 Task: In the  document Eli.rtf ,change text color to 'Dark Red' Insert the mentioned shape on left side of the text 'Heart'. Change color of the shape to  BlueChange shape height to 0.9
Action: Mouse moved to (296, 352)
Screenshot: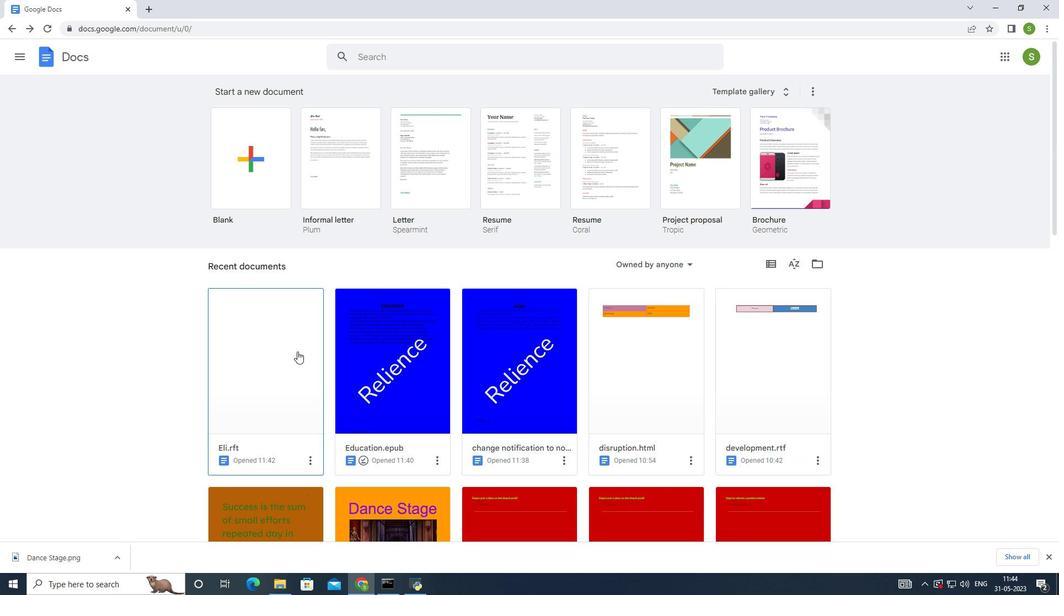 
Action: Mouse pressed left at (296, 352)
Screenshot: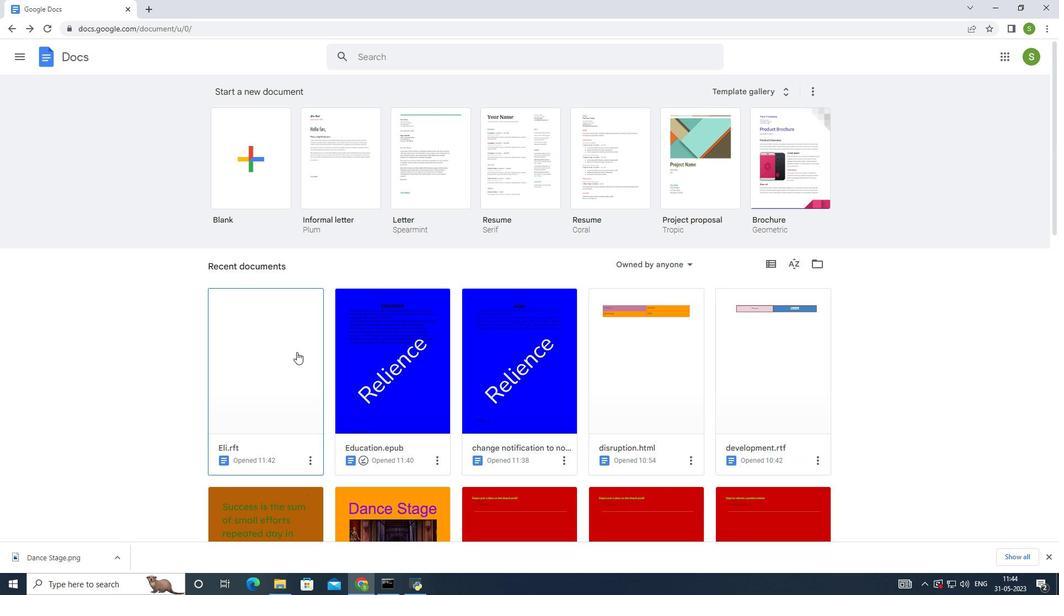 
Action: Mouse moved to (296, 183)
Screenshot: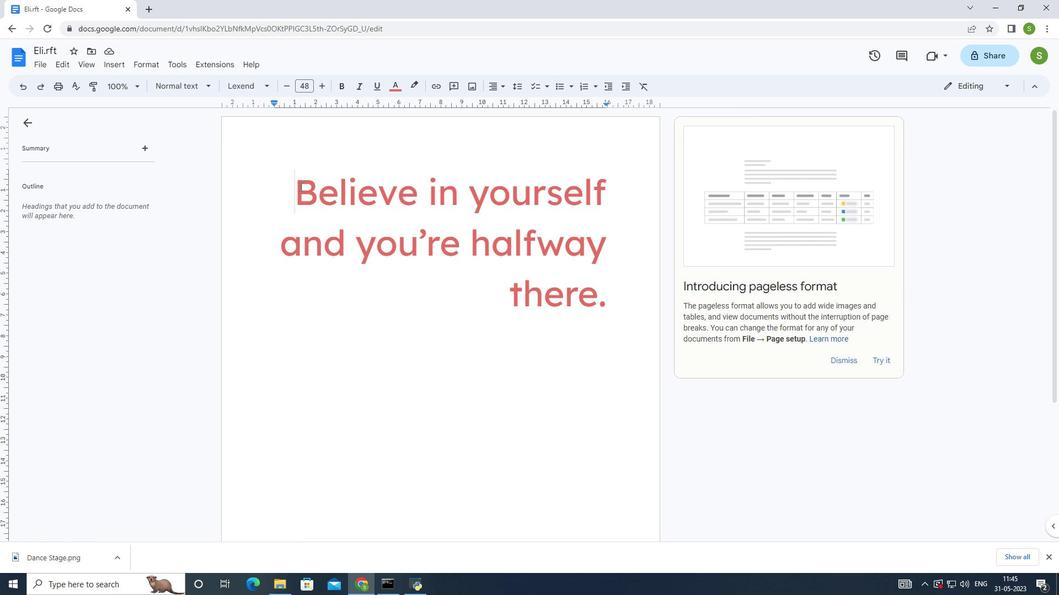 
Action: Mouse pressed left at (296, 183)
Screenshot: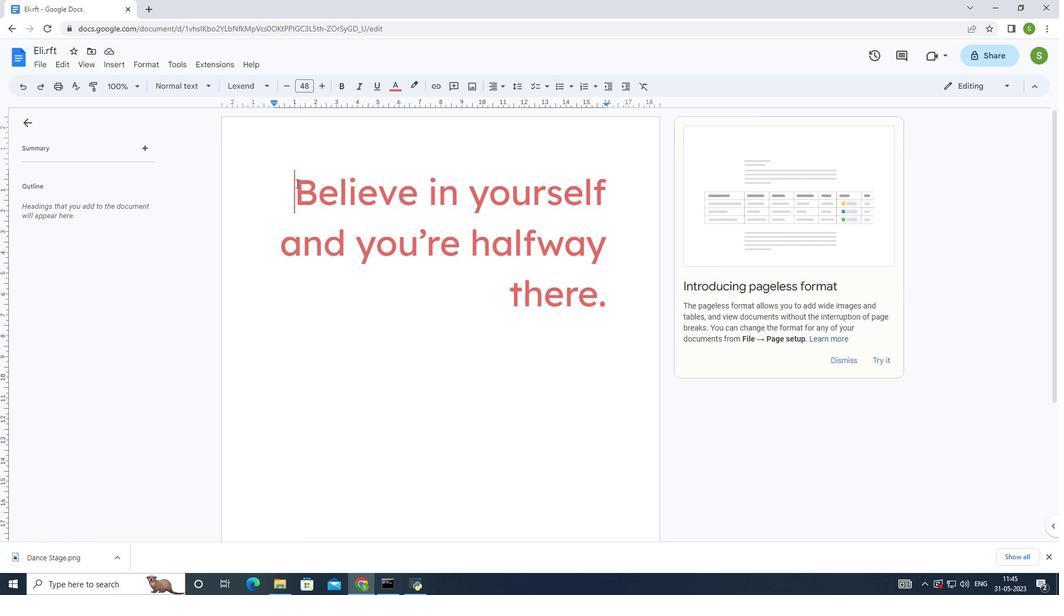 
Action: Mouse moved to (621, 326)
Screenshot: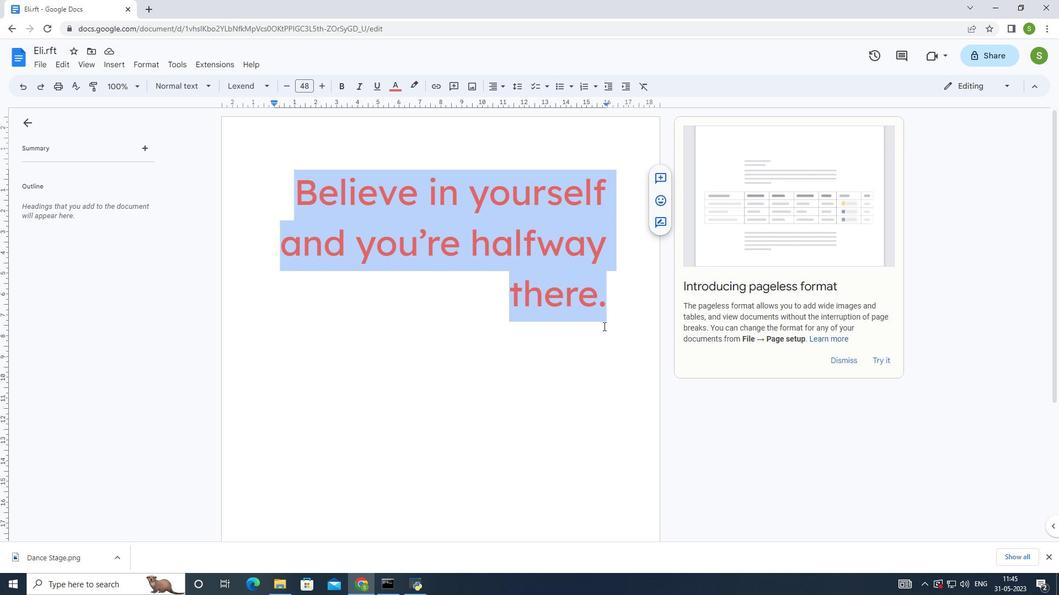 
Action: Mouse pressed left at (621, 326)
Screenshot: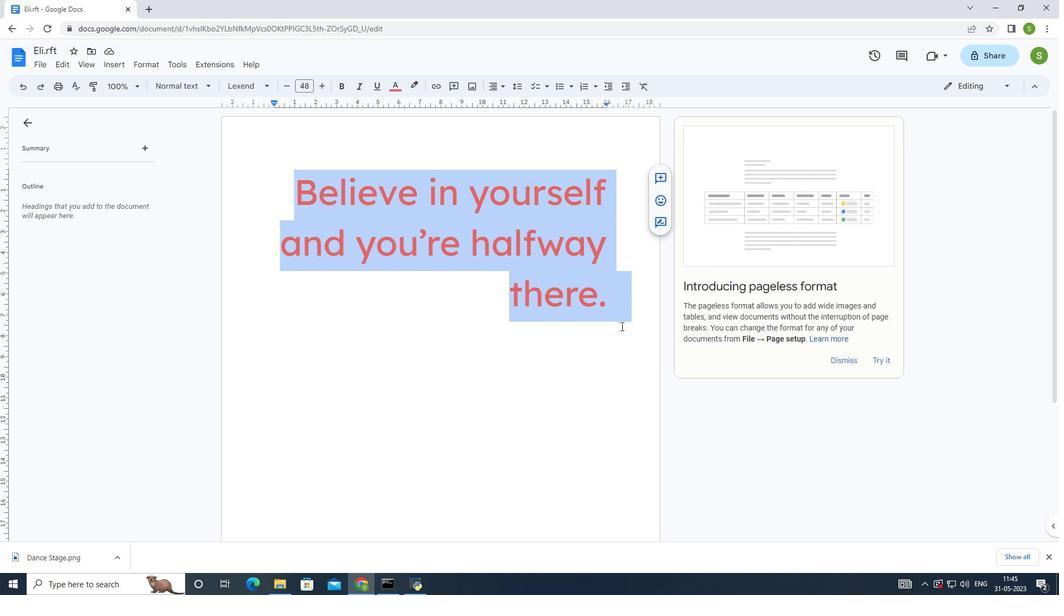 
Action: Mouse moved to (290, 174)
Screenshot: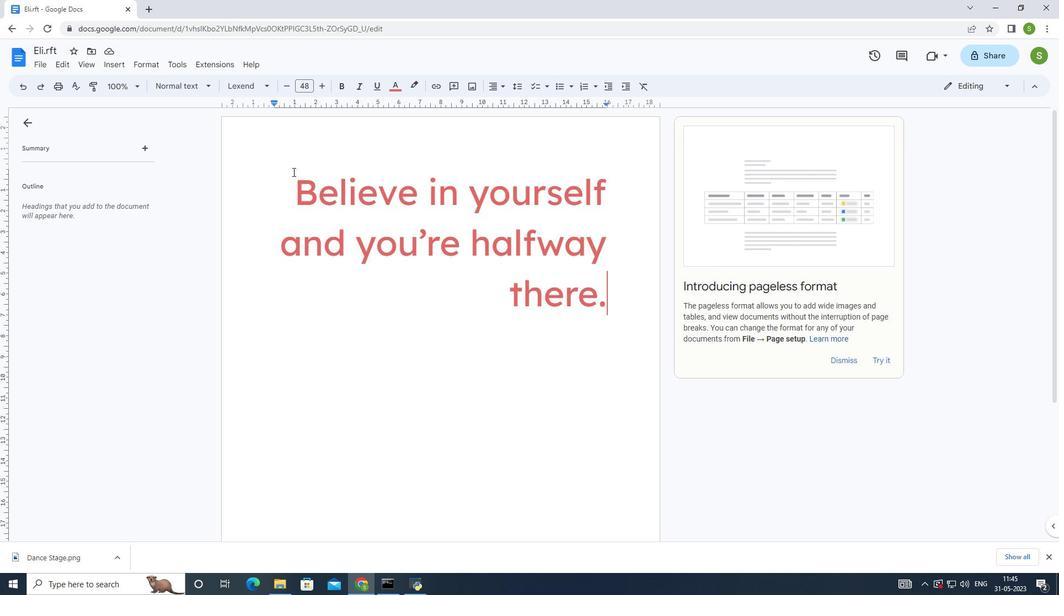
Action: Mouse pressed left at (290, 174)
Screenshot: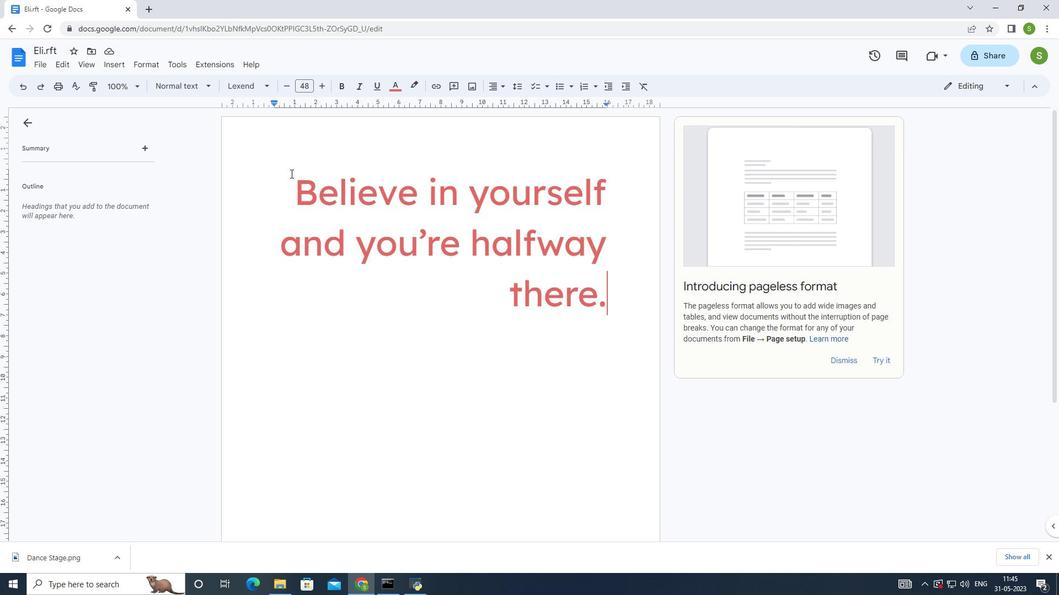 
Action: Mouse moved to (397, 86)
Screenshot: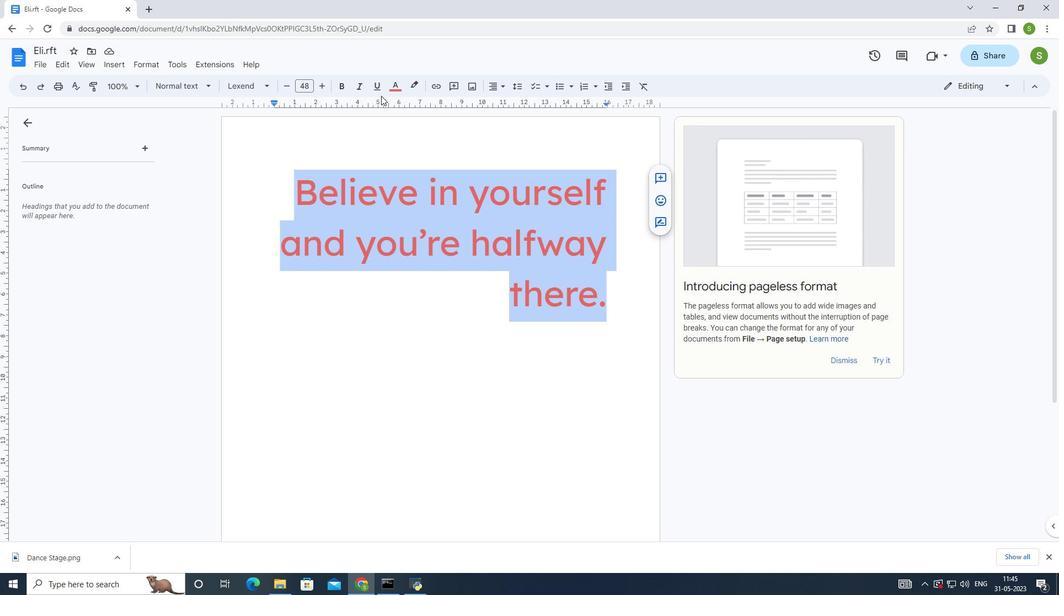 
Action: Mouse pressed left at (397, 86)
Screenshot: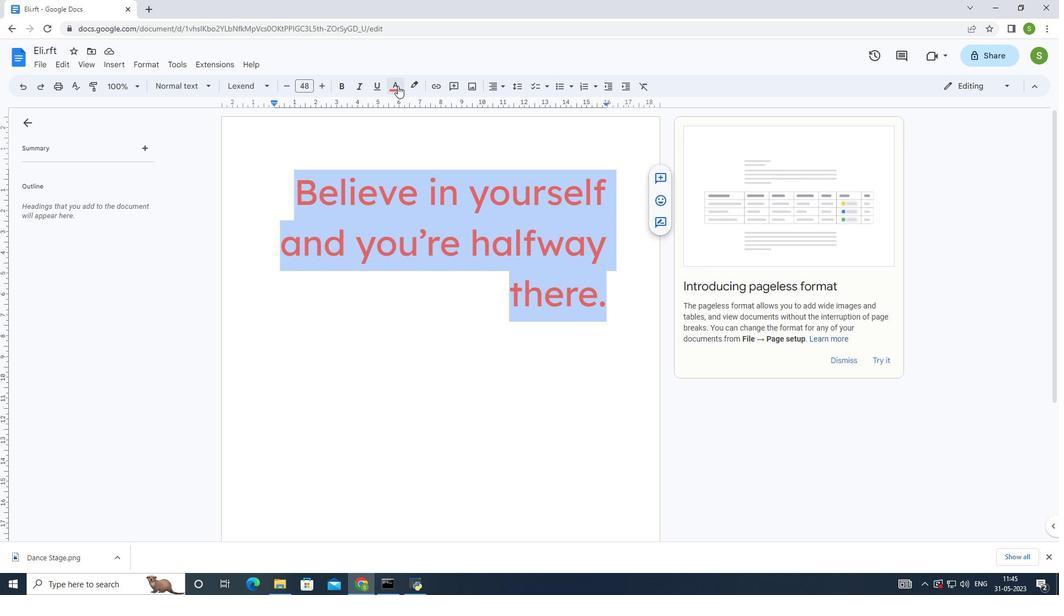 
Action: Mouse moved to (410, 168)
Screenshot: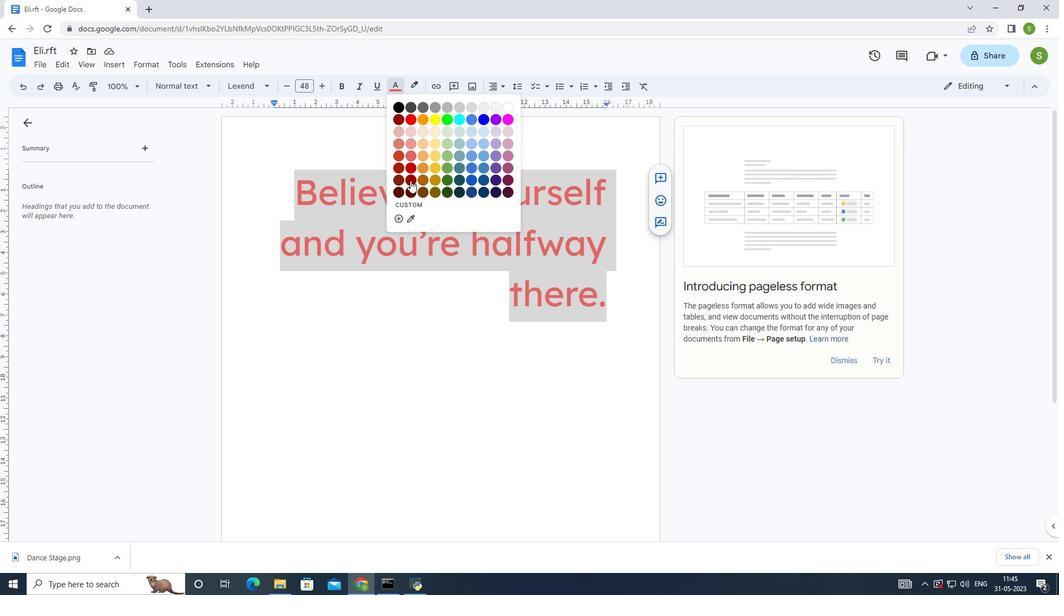 
Action: Mouse pressed left at (410, 168)
Screenshot: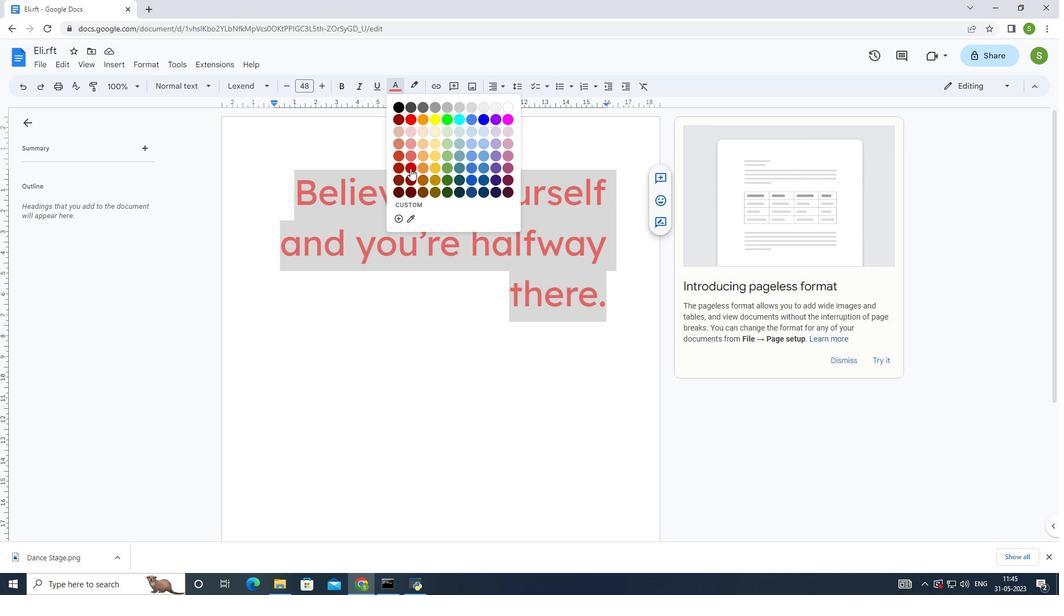 
Action: Mouse moved to (401, 309)
Screenshot: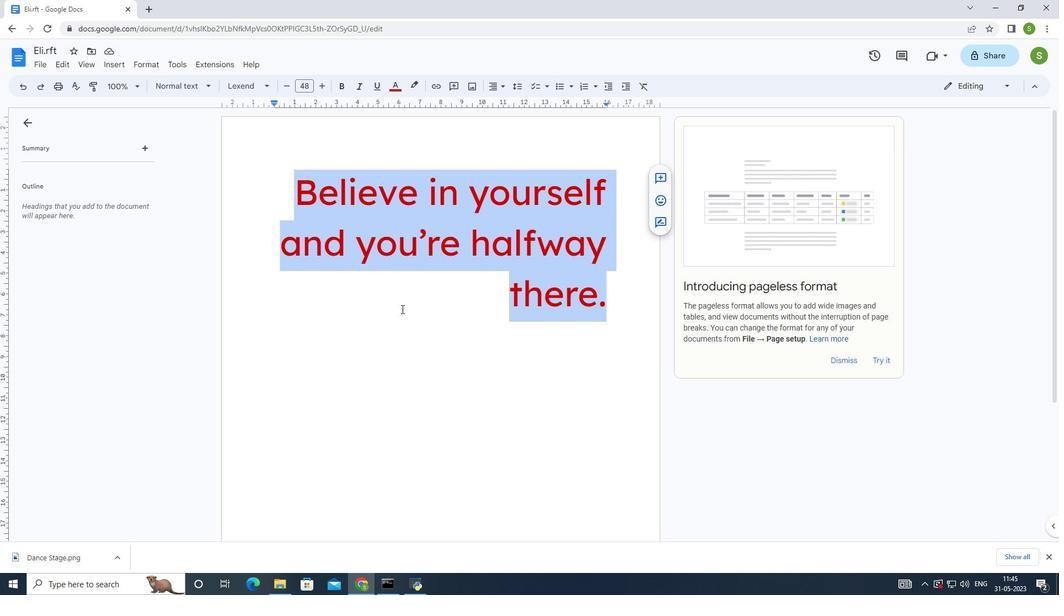 
Action: Mouse pressed left at (401, 309)
Screenshot: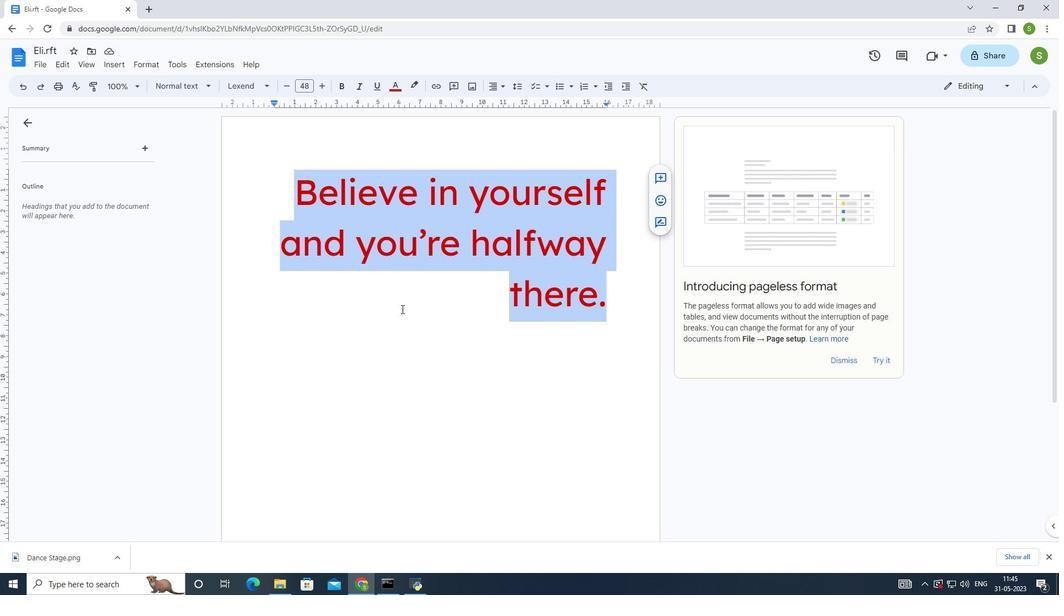 
Action: Mouse moved to (605, 303)
Screenshot: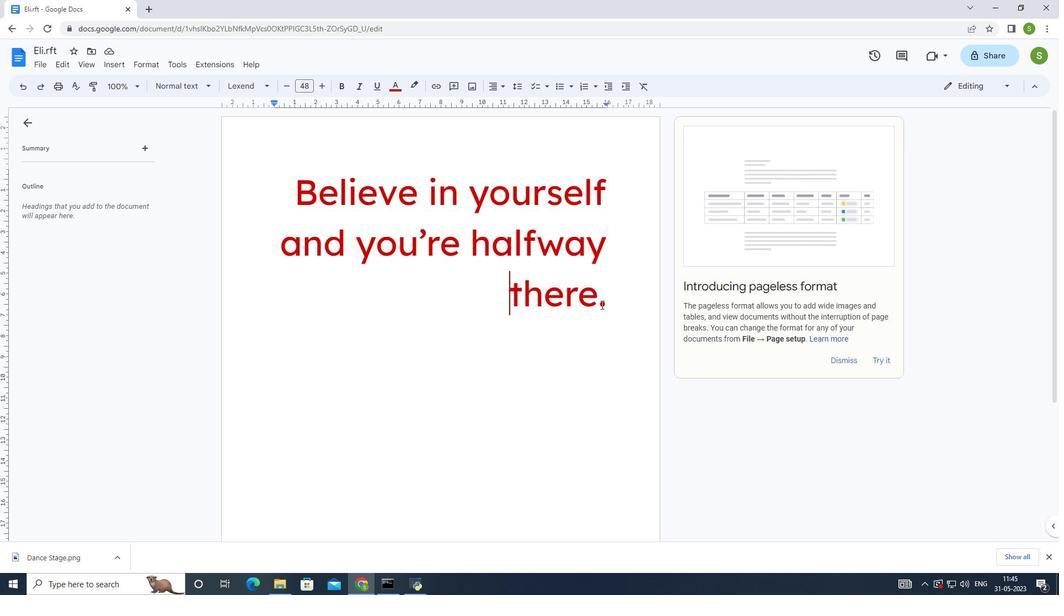 
Action: Mouse pressed left at (605, 303)
Screenshot: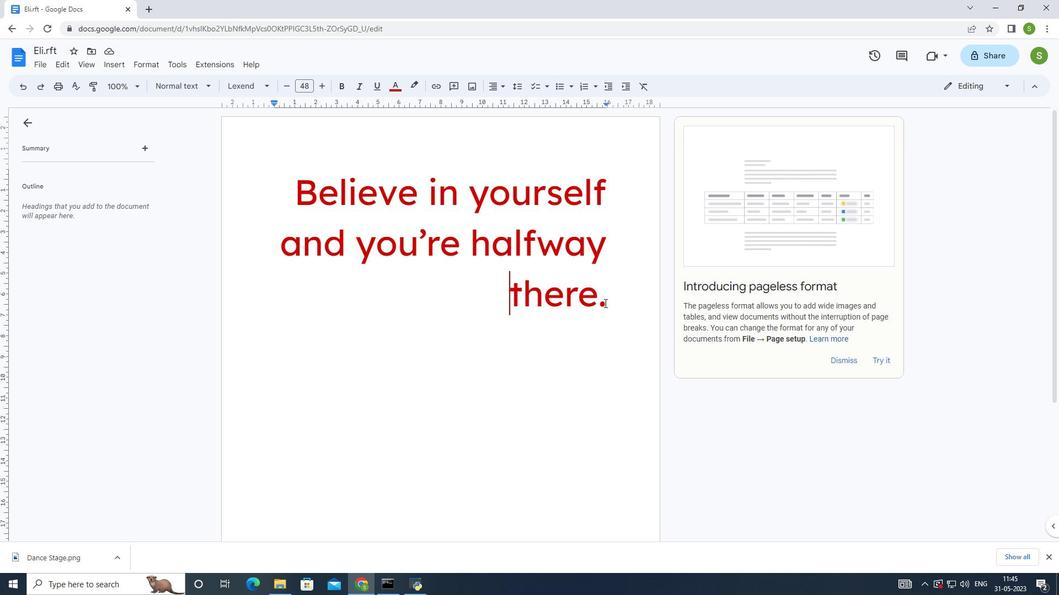 
Action: Mouse moved to (605, 305)
Screenshot: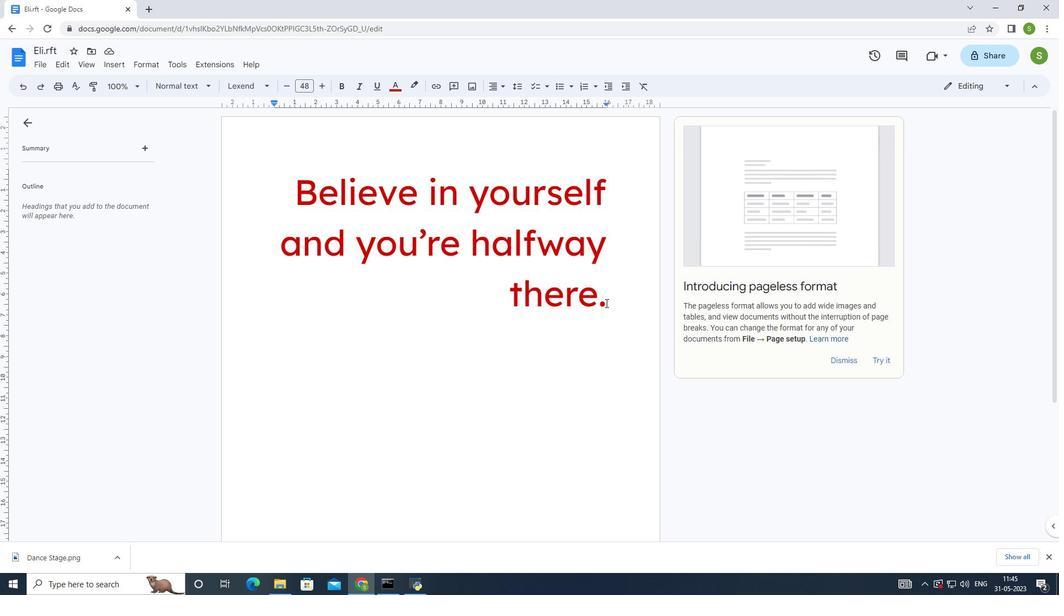 
Action: Key pressed <Key.enter><Key.enter>
Screenshot: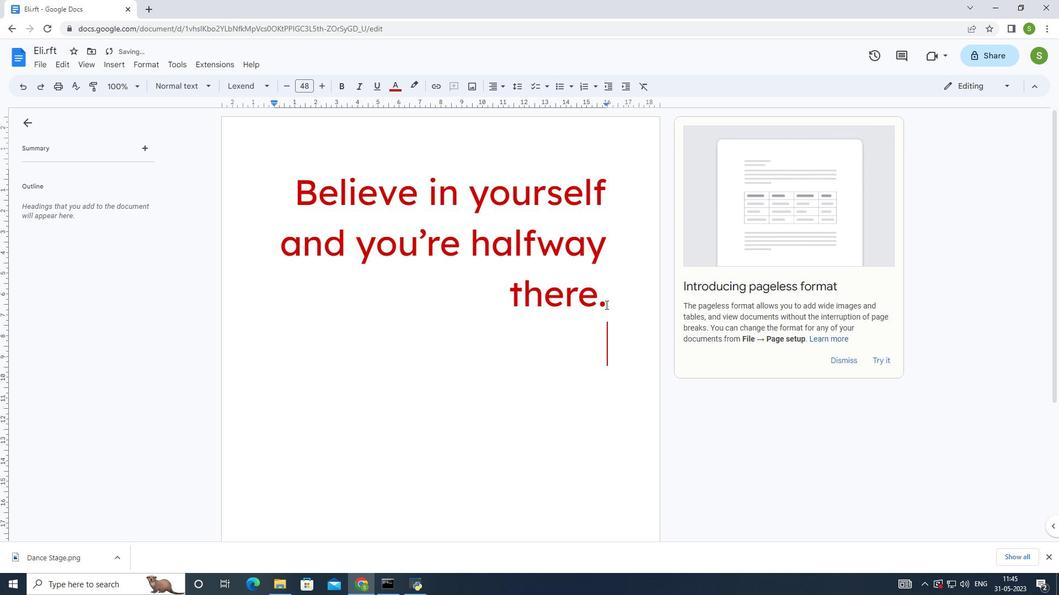 
Action: Mouse moved to (123, 65)
Screenshot: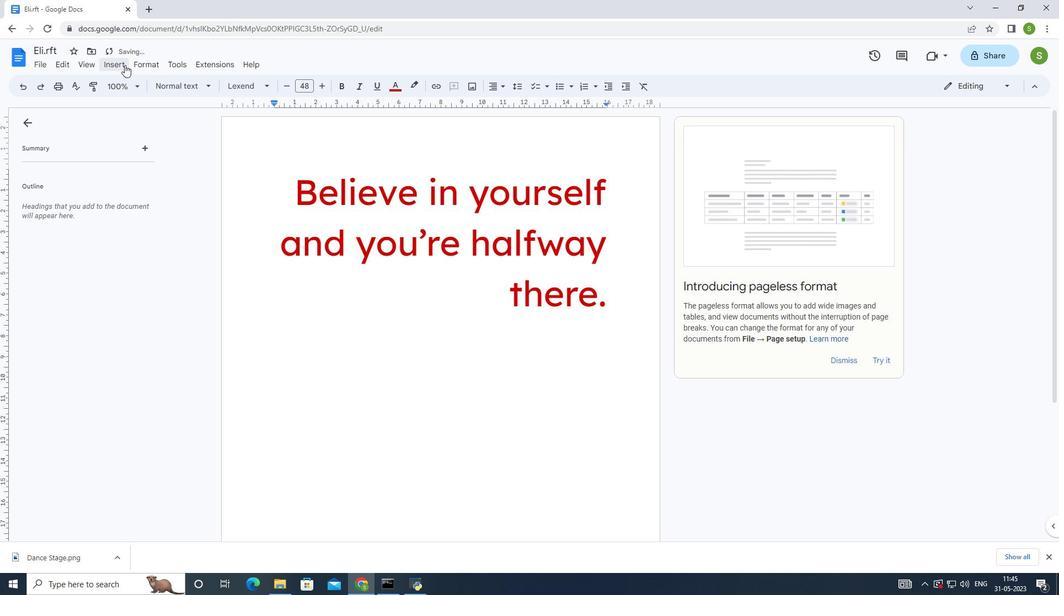 
Action: Mouse pressed left at (123, 65)
Screenshot: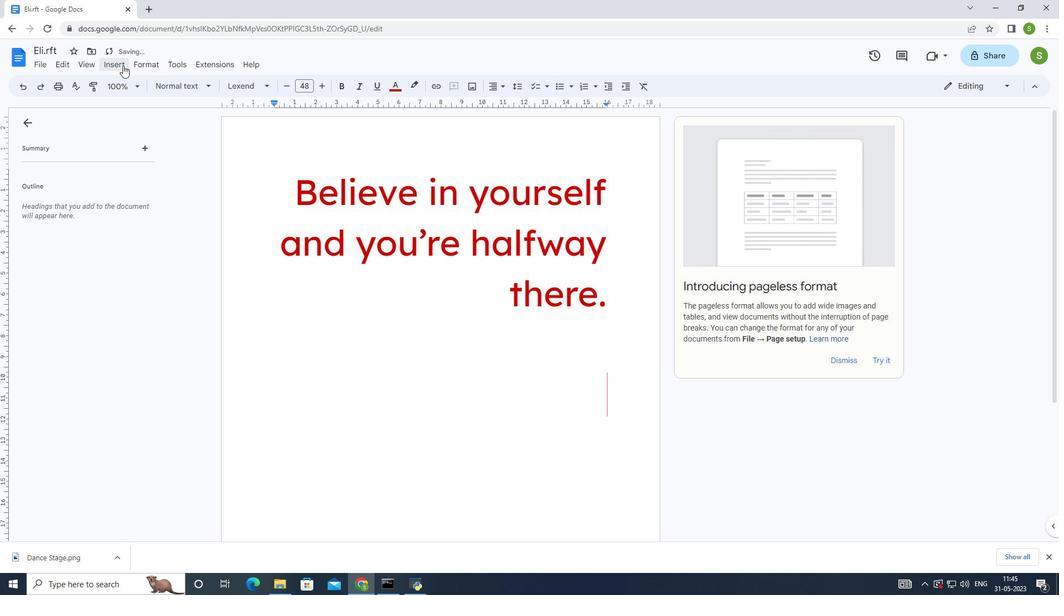 
Action: Mouse moved to (297, 124)
Screenshot: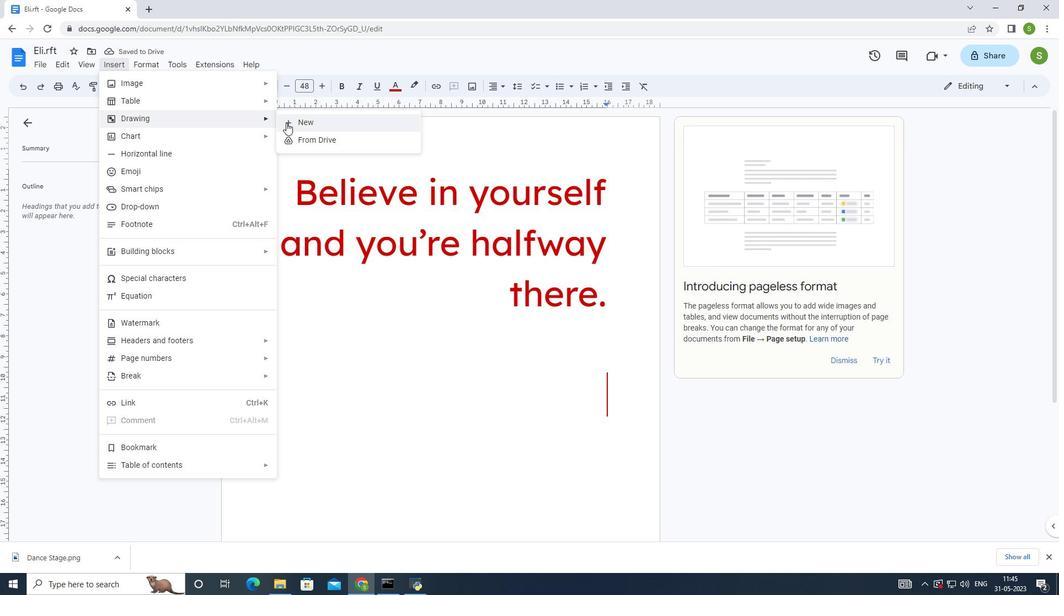 
Action: Mouse pressed left at (297, 124)
Screenshot: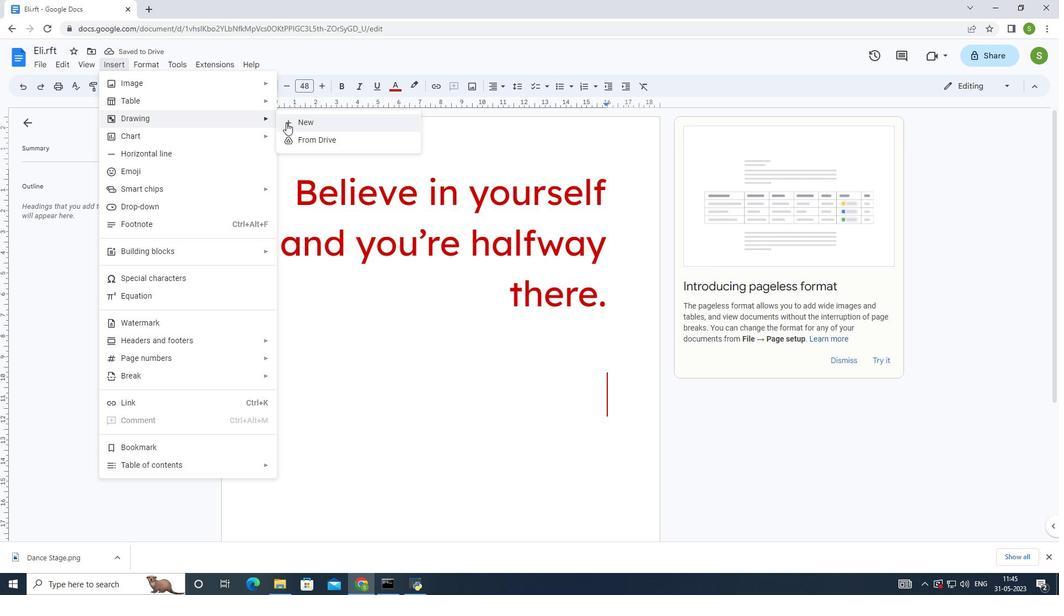 
Action: Mouse moved to (409, 105)
Screenshot: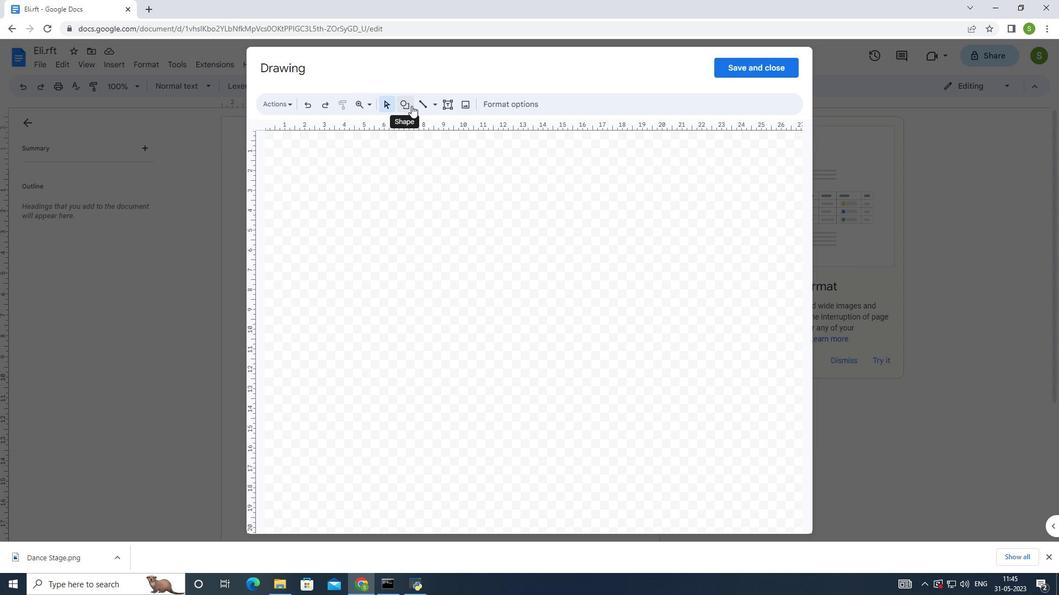 
Action: Mouse pressed left at (409, 105)
Screenshot: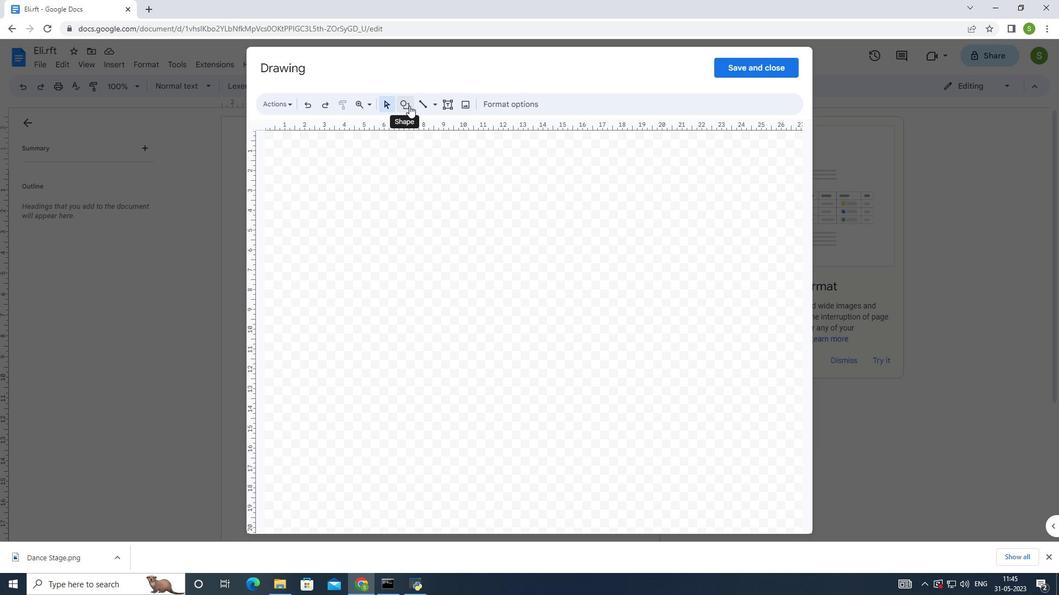 
Action: Mouse moved to (411, 122)
Screenshot: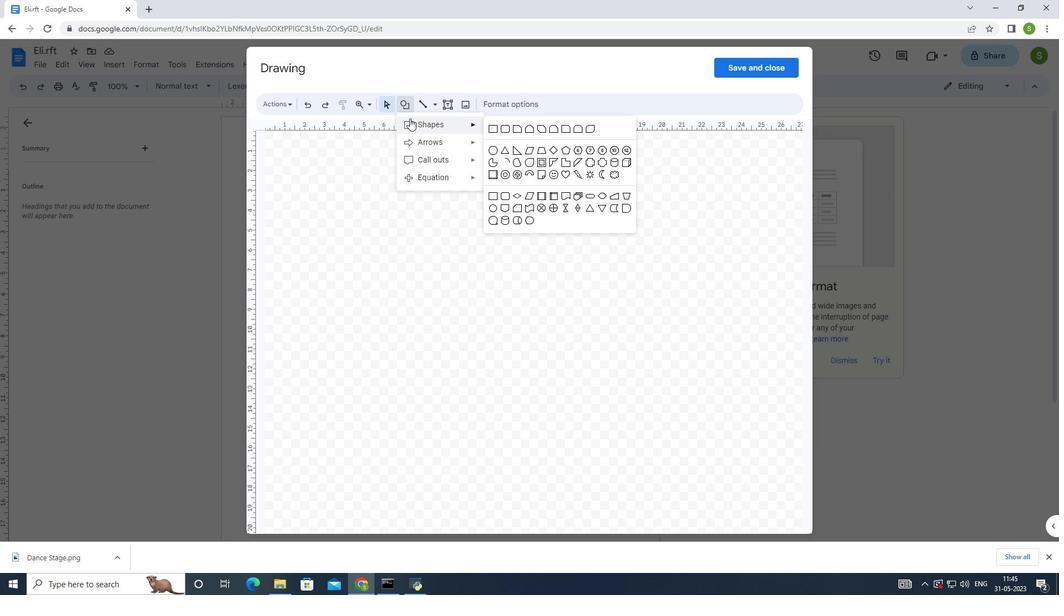 
Action: Mouse pressed left at (411, 122)
Screenshot: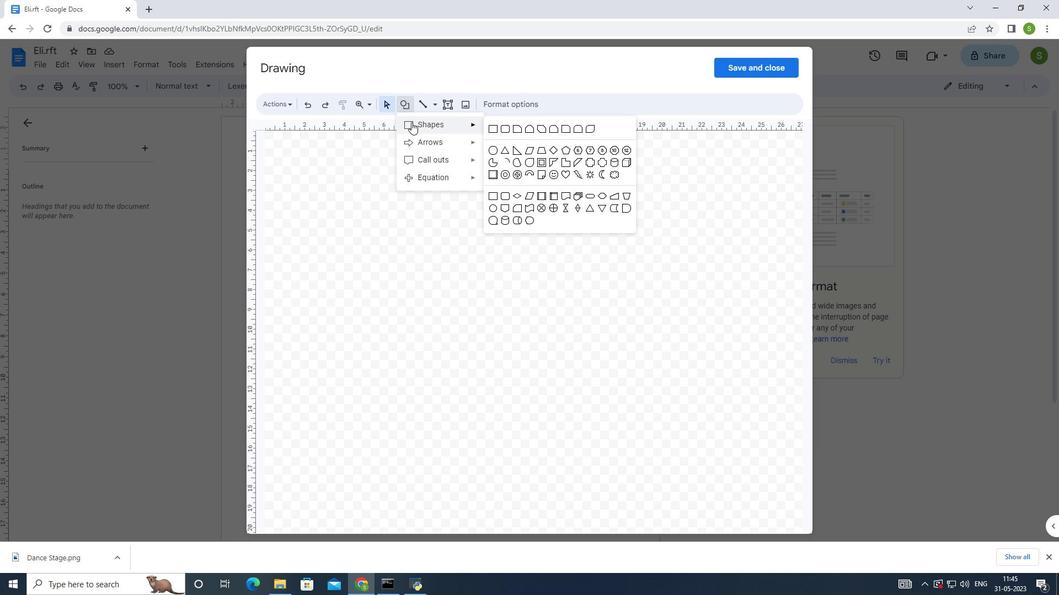 
Action: Mouse moved to (564, 177)
Screenshot: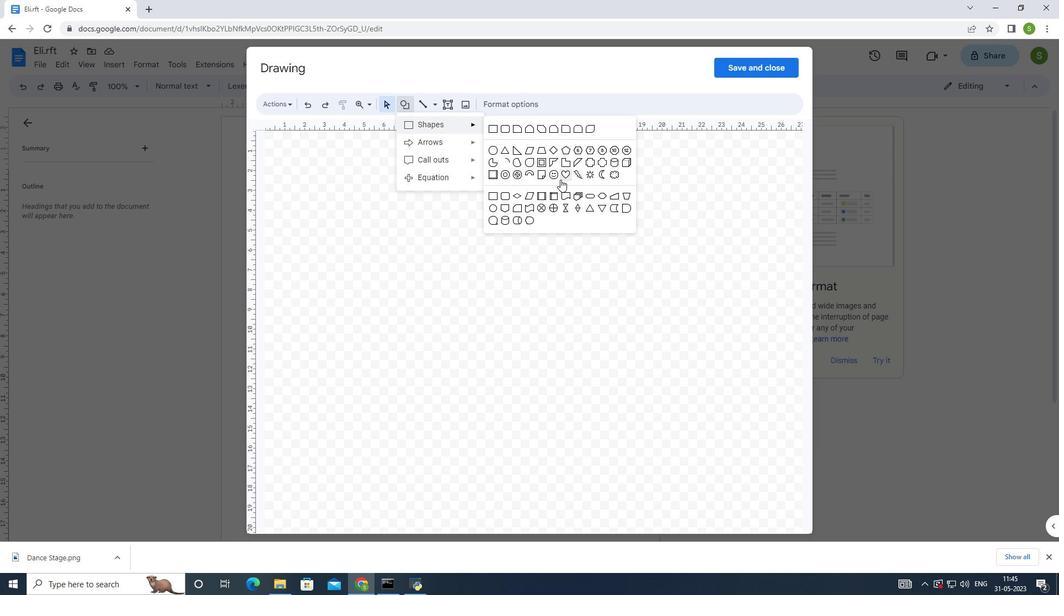 
Action: Mouse pressed left at (564, 177)
Screenshot: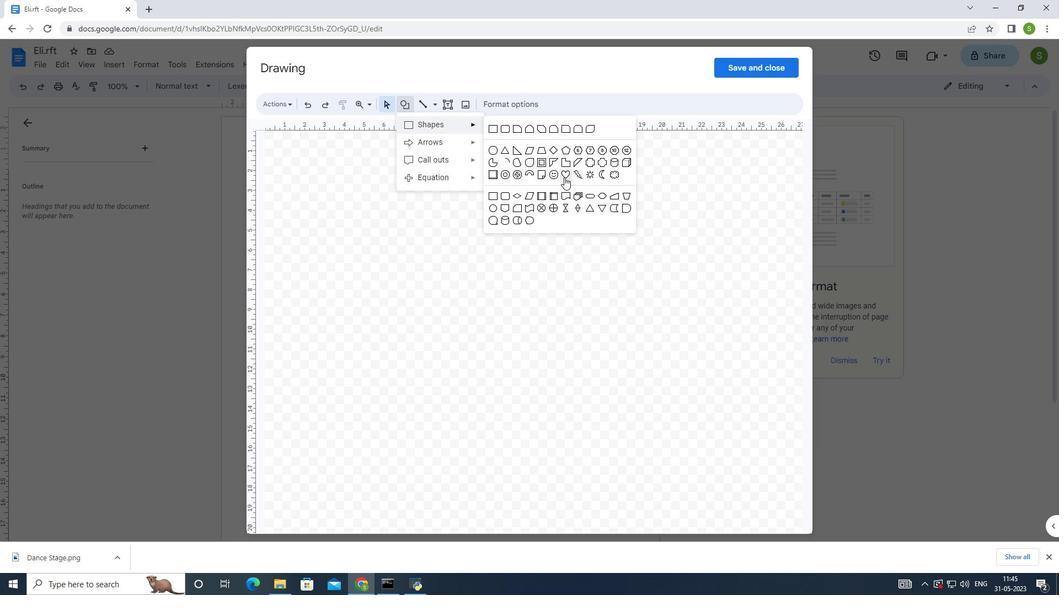 
Action: Mouse moved to (381, 189)
Screenshot: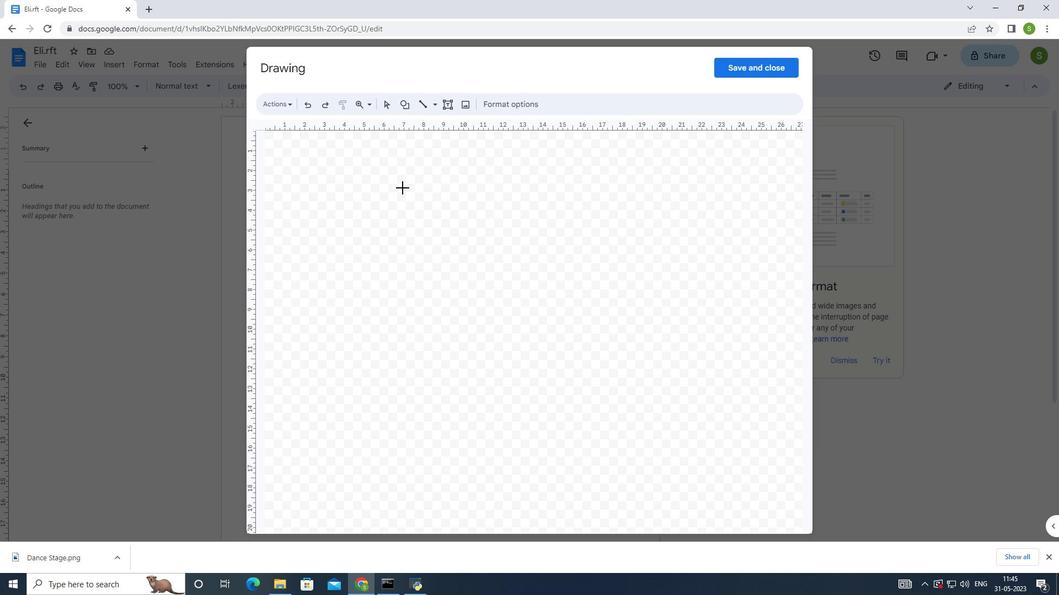 
Action: Mouse pressed left at (381, 189)
Screenshot: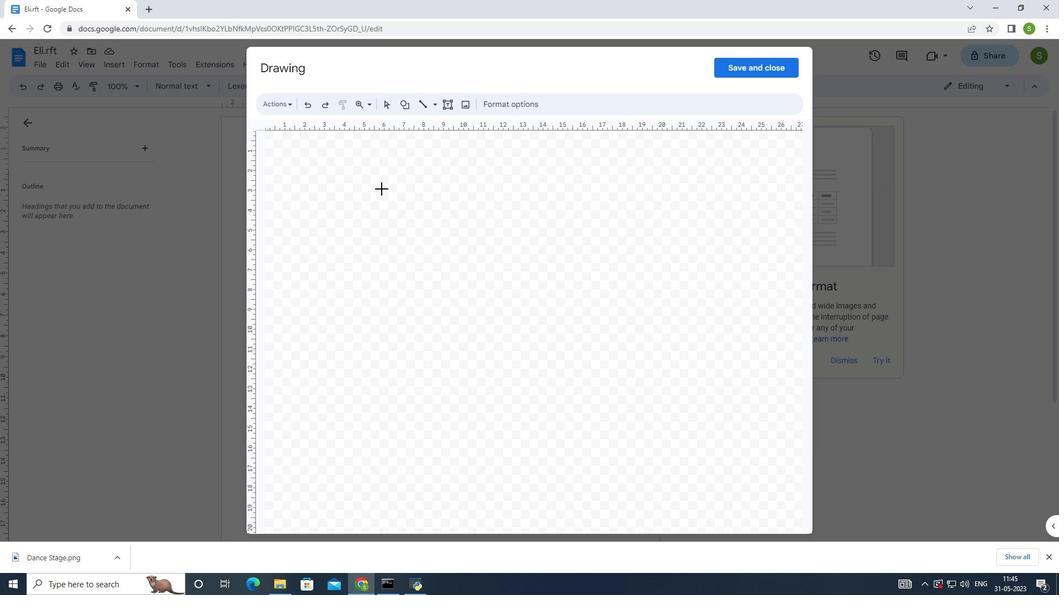 
Action: Mouse moved to (485, 104)
Screenshot: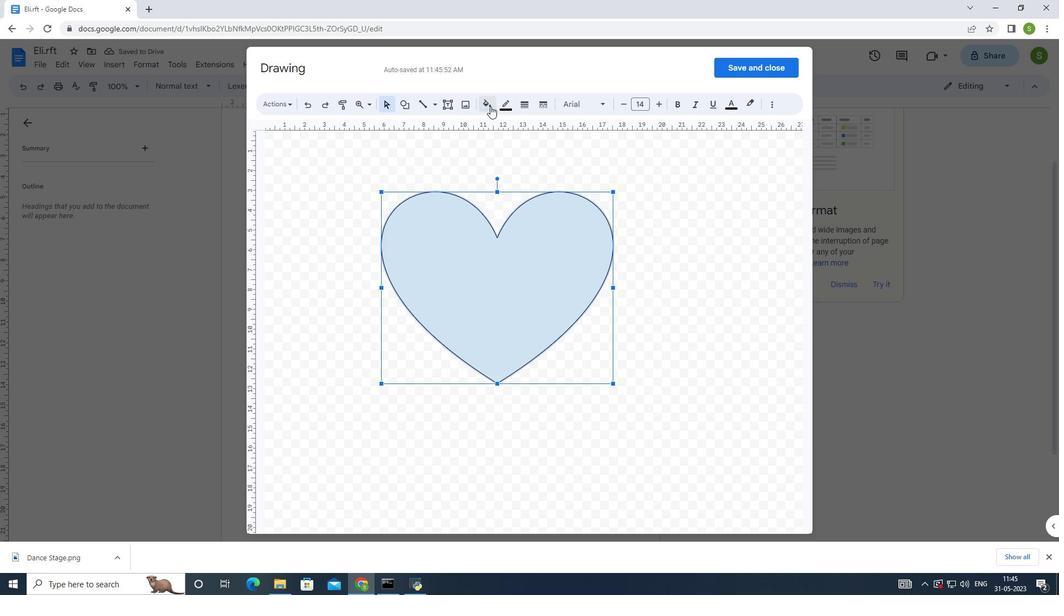 
Action: Mouse pressed left at (485, 104)
Screenshot: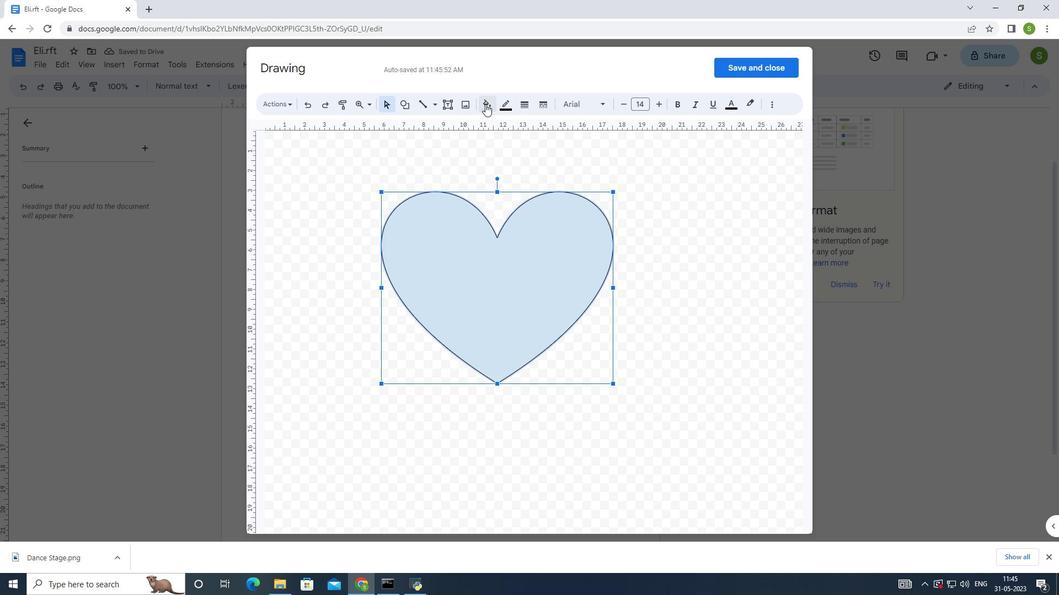 
Action: Mouse moved to (575, 195)
Screenshot: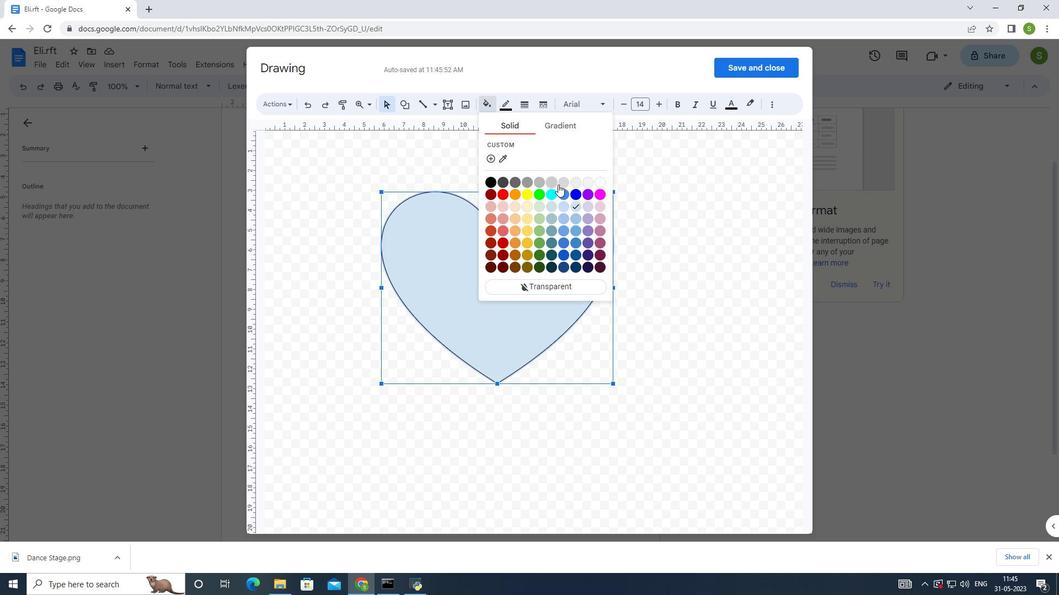 
Action: Mouse pressed left at (575, 195)
Screenshot: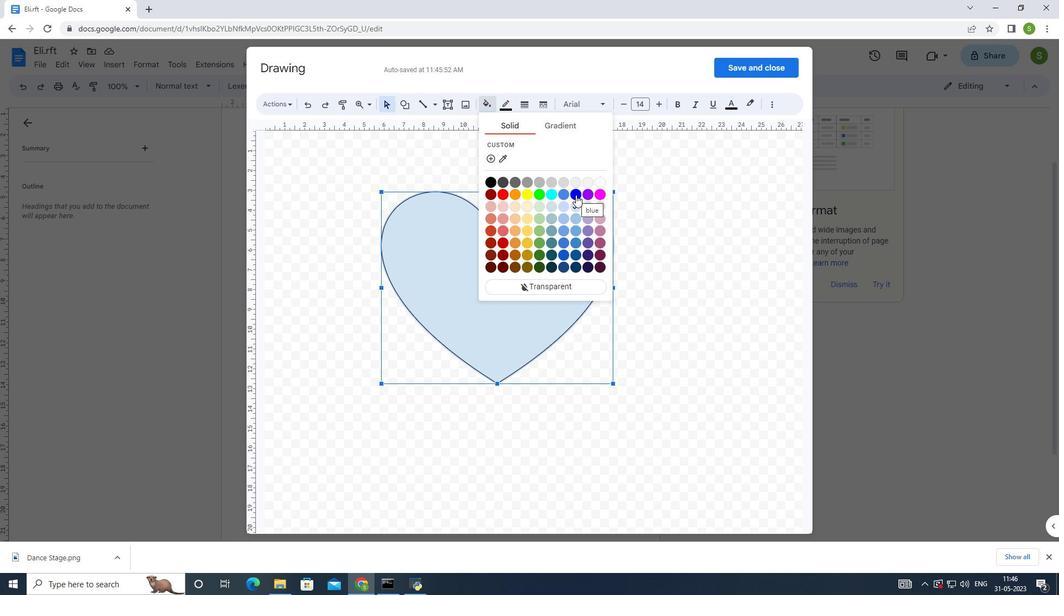 
Action: Mouse moved to (645, 238)
Screenshot: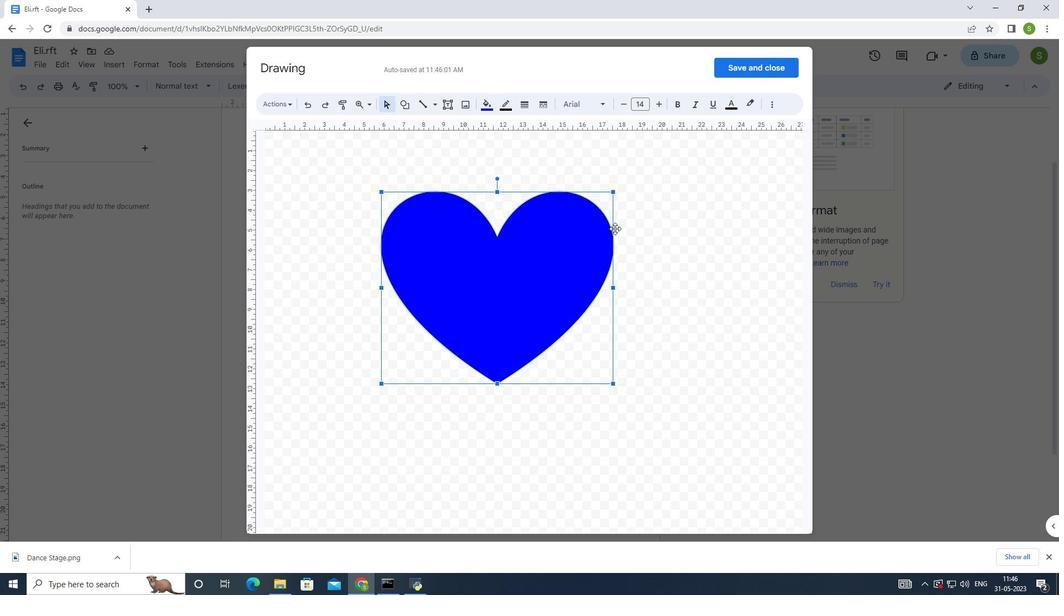 
Action: Key pressed <Key.enter>
Screenshot: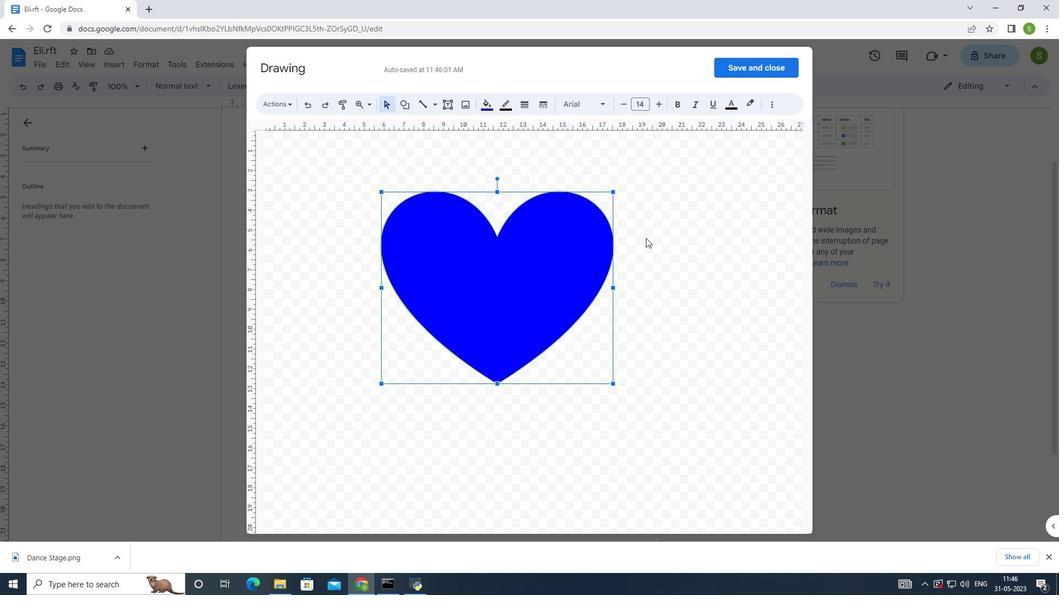 
Action: Mouse moved to (734, 70)
Screenshot: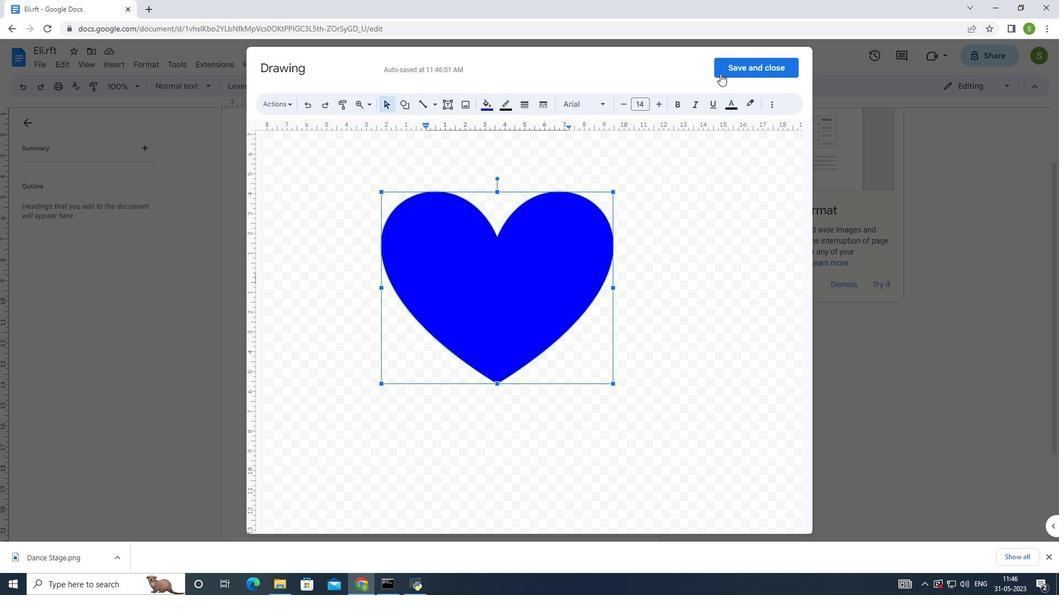 
Action: Mouse pressed left at (734, 70)
Screenshot: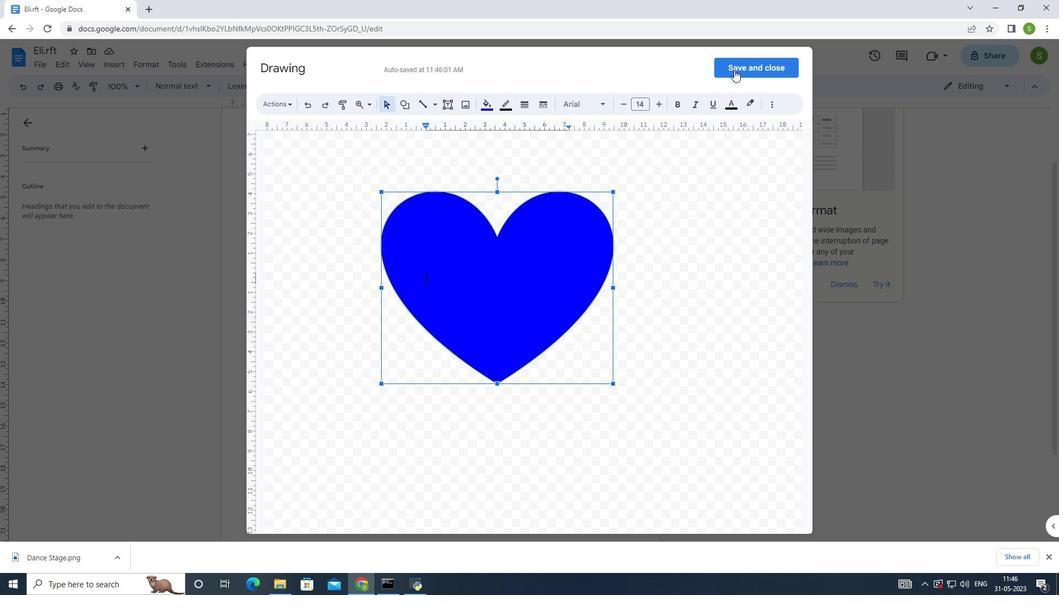 
Action: Mouse moved to (522, 358)
Screenshot: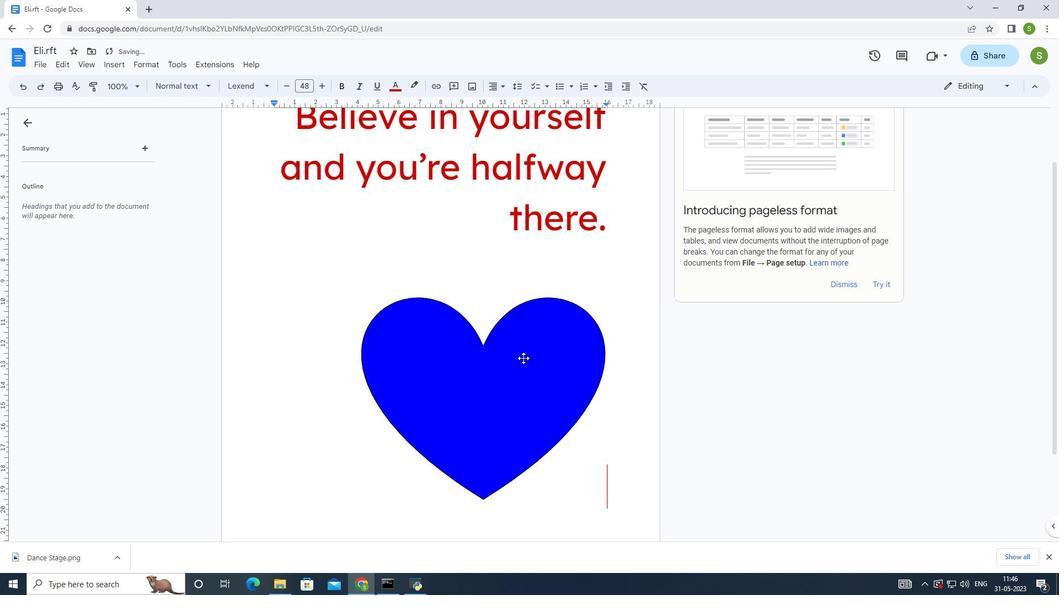 
Action: Mouse pressed right at (522, 358)
Screenshot: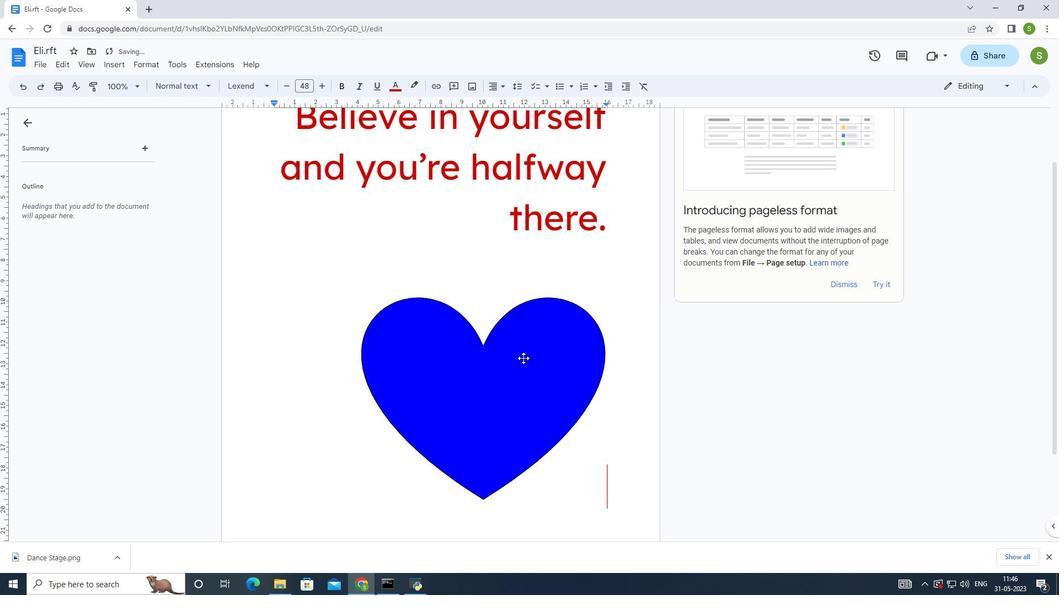 
Action: Mouse moved to (521, 512)
Screenshot: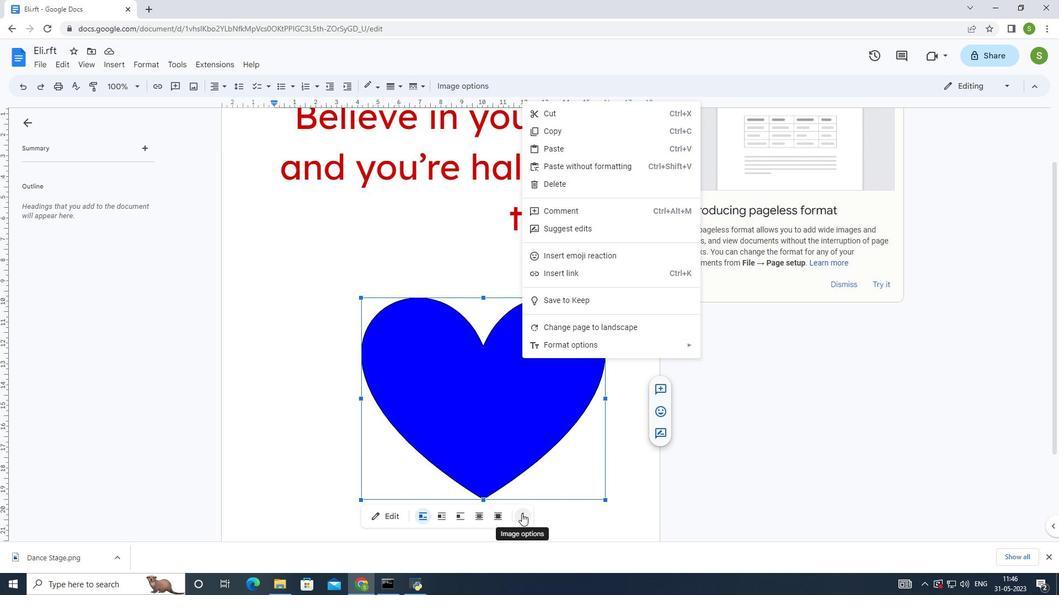 
Action: Mouse pressed left at (521, 512)
Screenshot: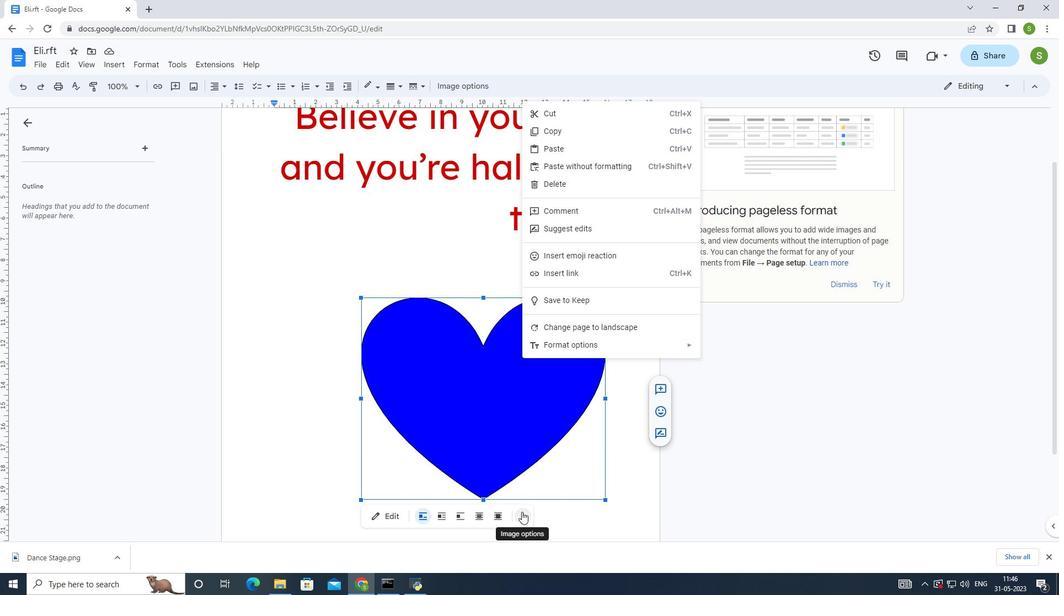 
Action: Mouse moved to (530, 469)
Screenshot: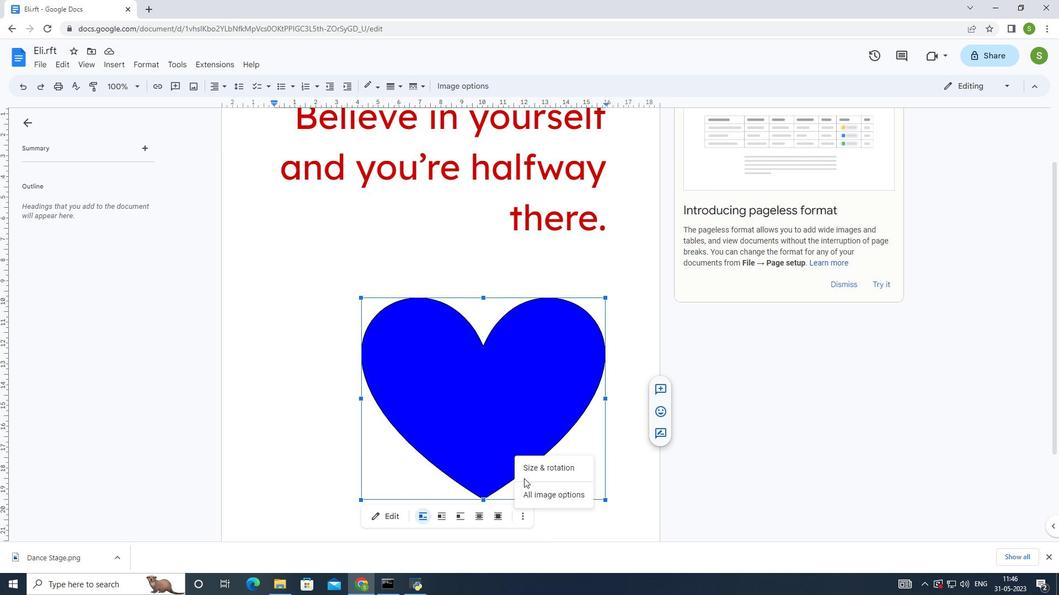 
Action: Mouse pressed left at (530, 469)
Screenshot: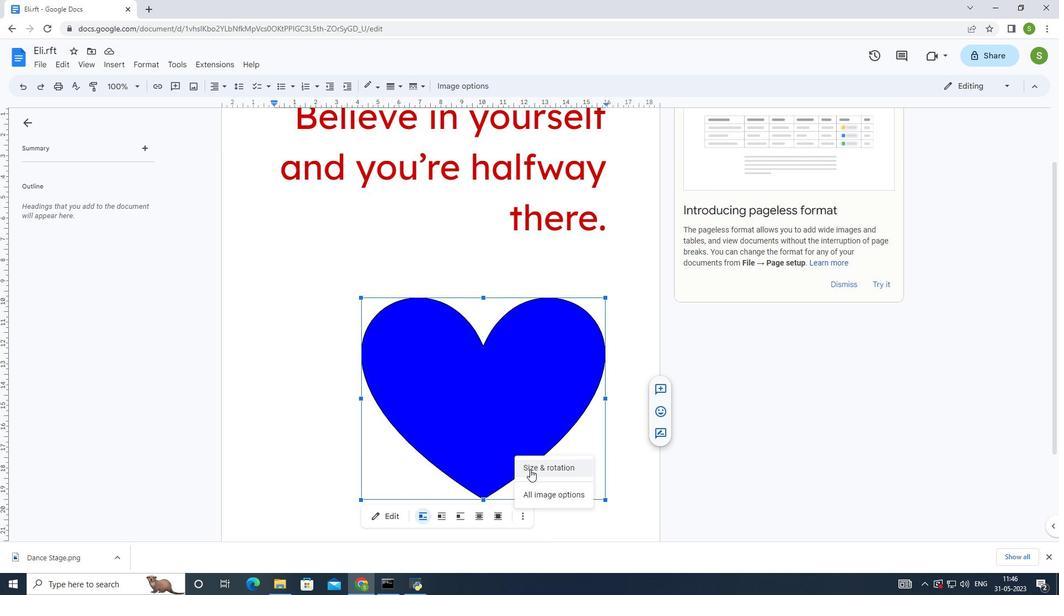 
Action: Mouse moved to (1010, 181)
Screenshot: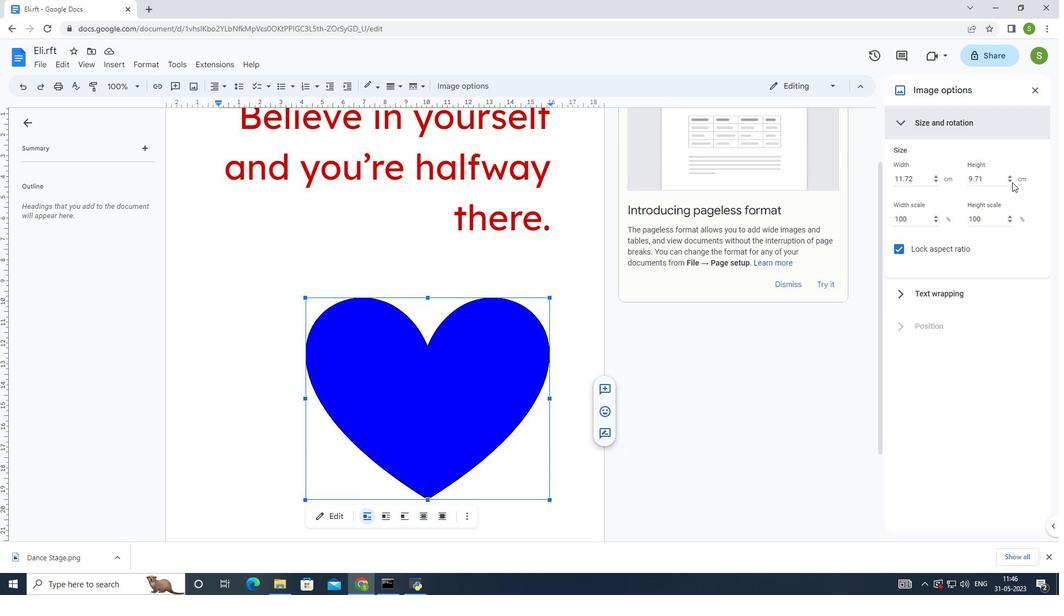 
Action: Mouse pressed left at (1010, 181)
Screenshot: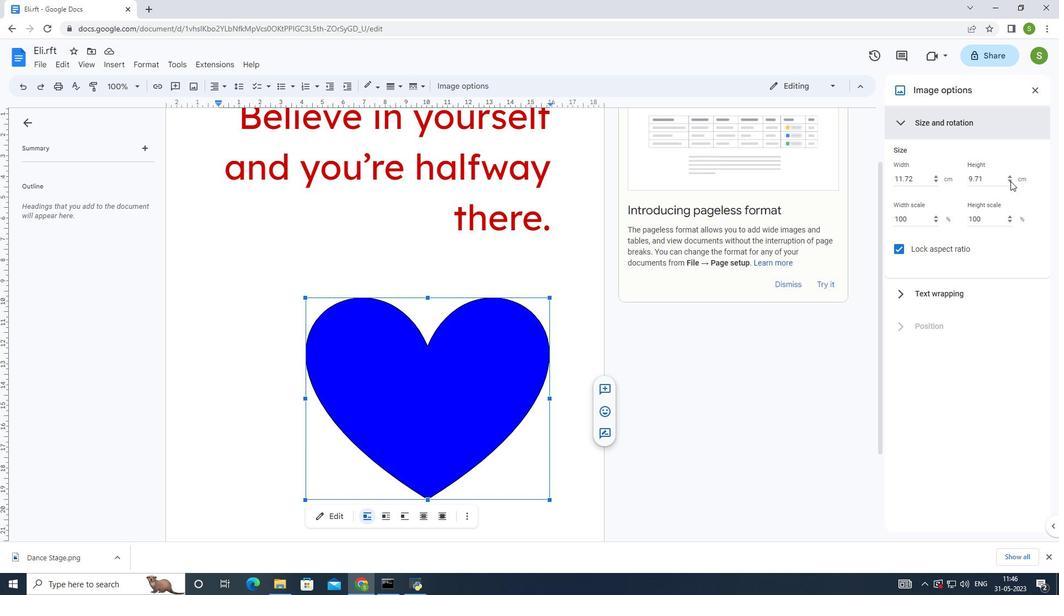 
Action: Mouse pressed left at (1010, 181)
Screenshot: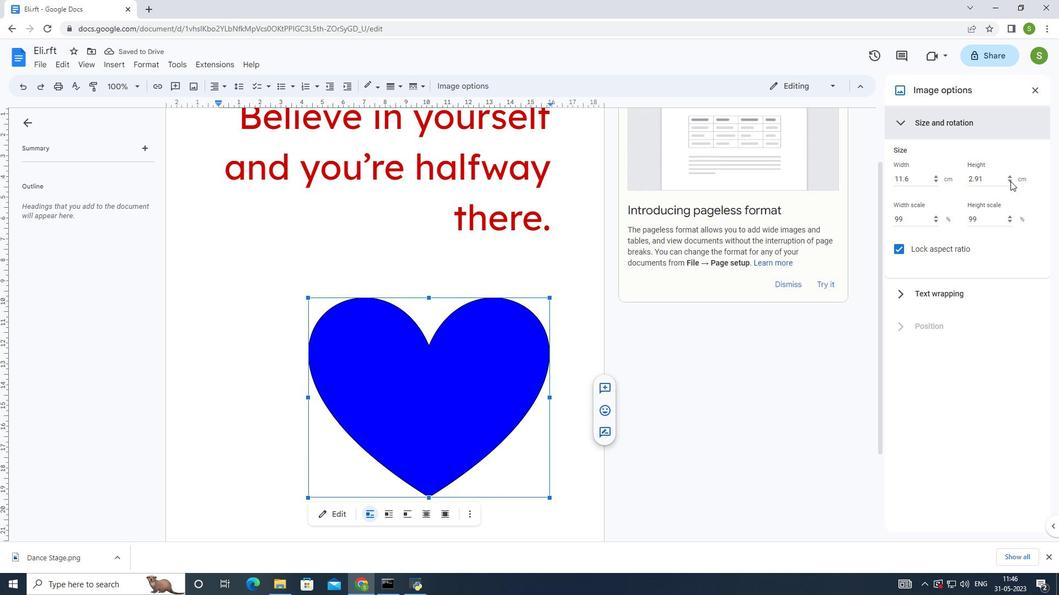 
Action: Mouse pressed left at (1010, 181)
Screenshot: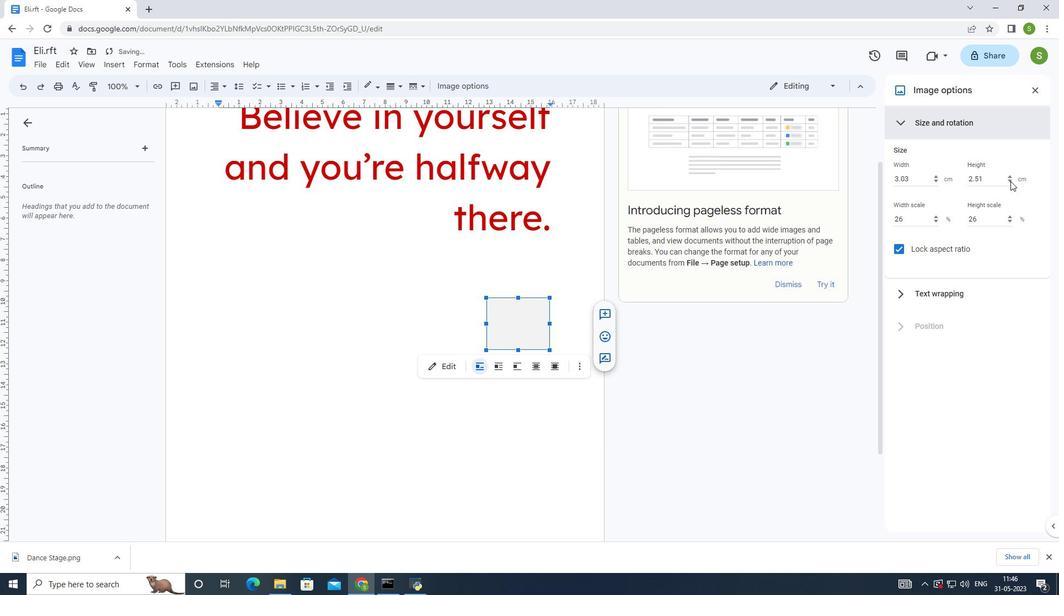 
Action: Mouse moved to (1009, 174)
Screenshot: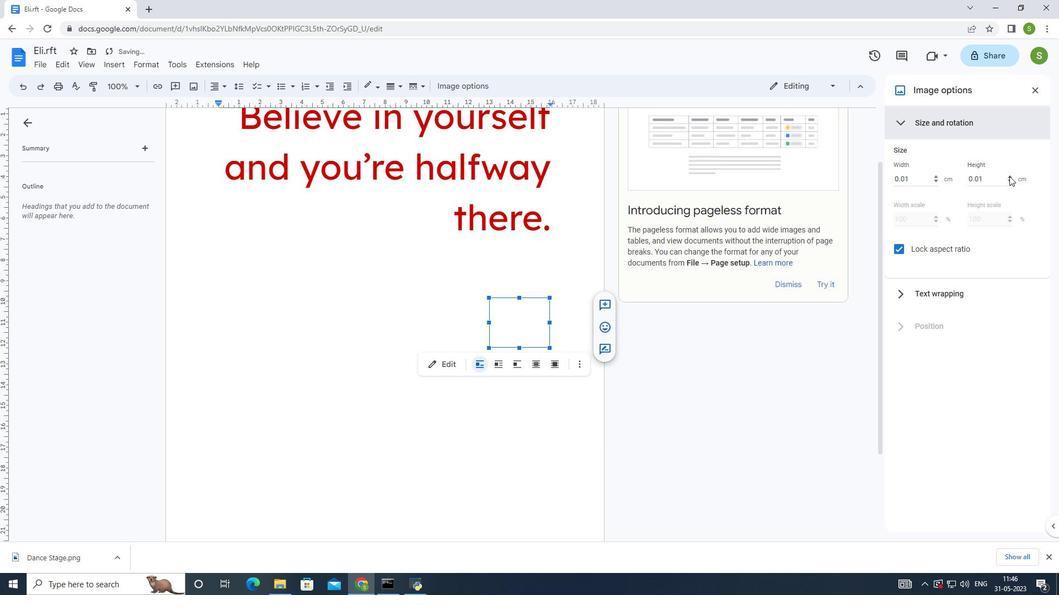 
Action: Mouse pressed left at (1009, 174)
Screenshot: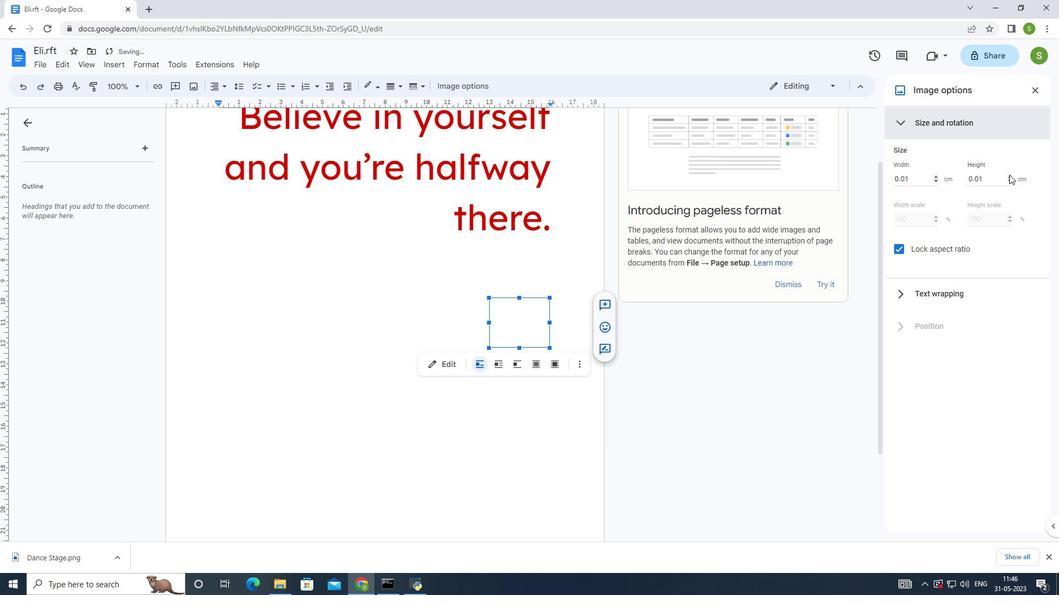 
Action: Mouse pressed left at (1009, 174)
Screenshot: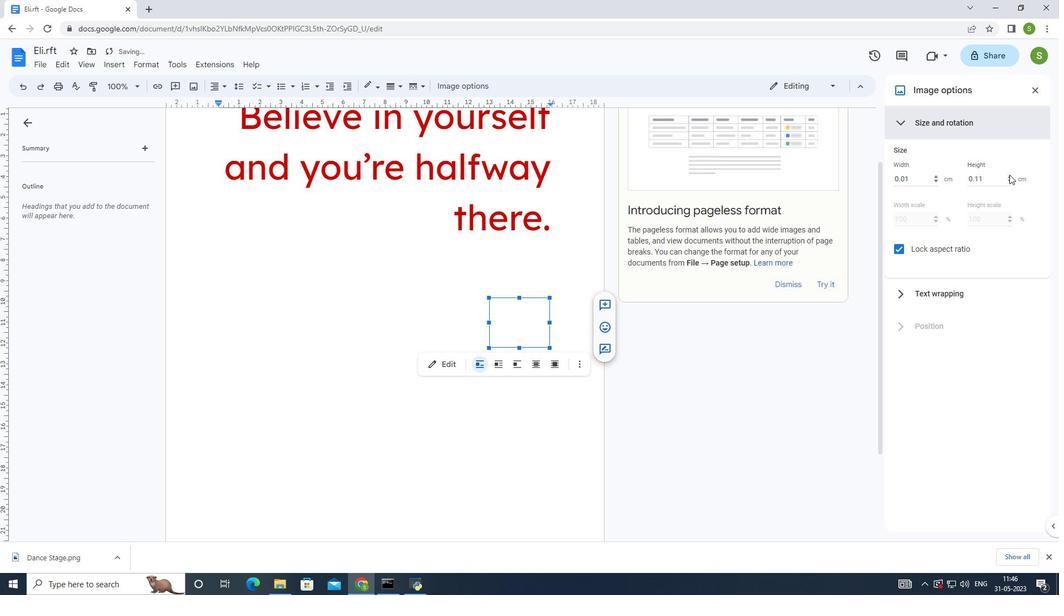 
Action: Mouse pressed left at (1009, 174)
Screenshot: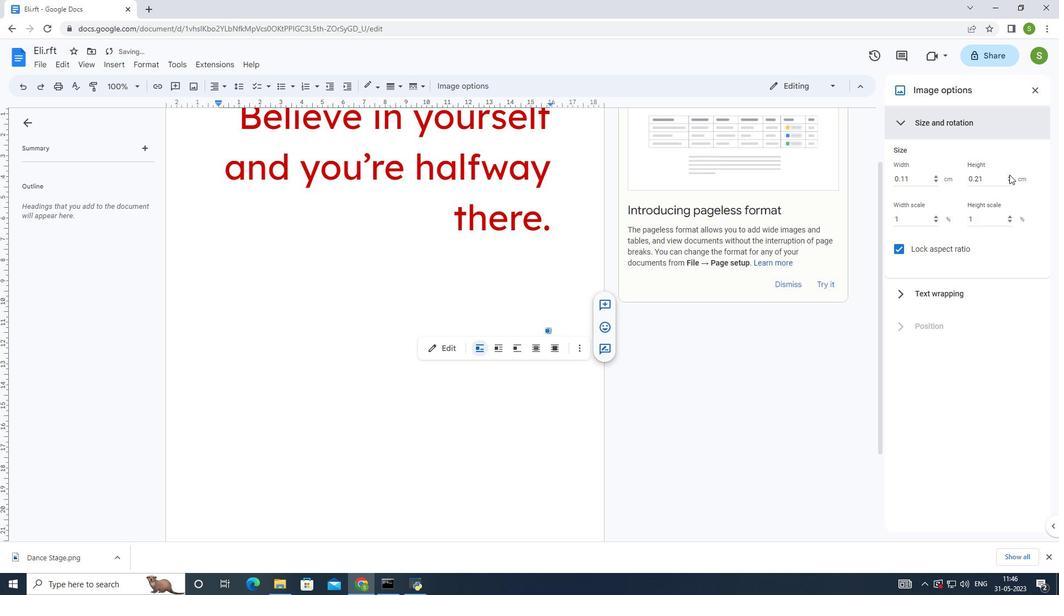 
Action: Mouse moved to (1010, 179)
Screenshot: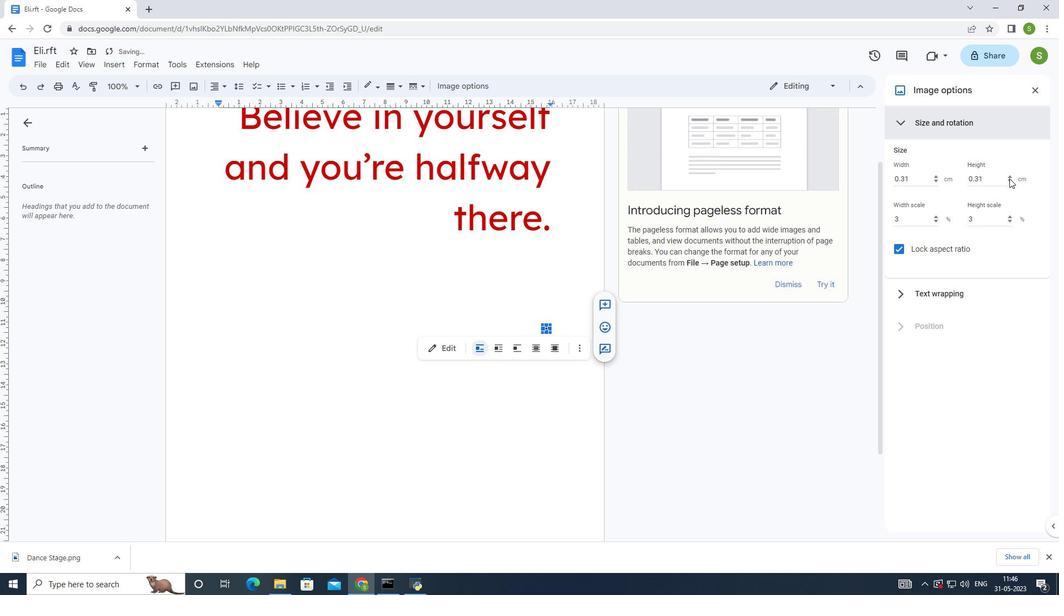 
Action: Mouse pressed left at (1010, 179)
Screenshot: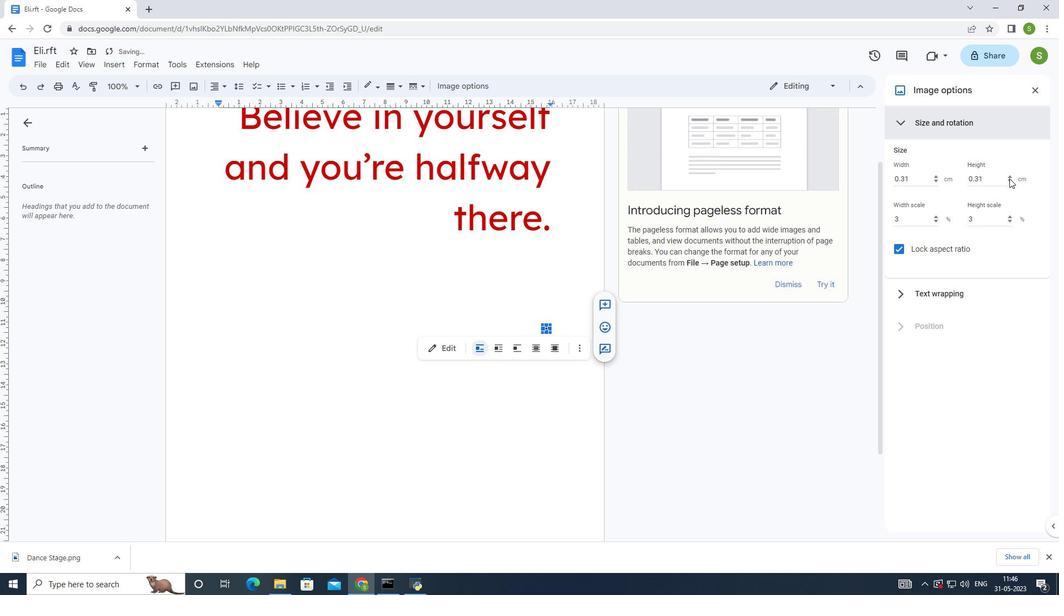 
Action: Mouse moved to (1010, 180)
Screenshot: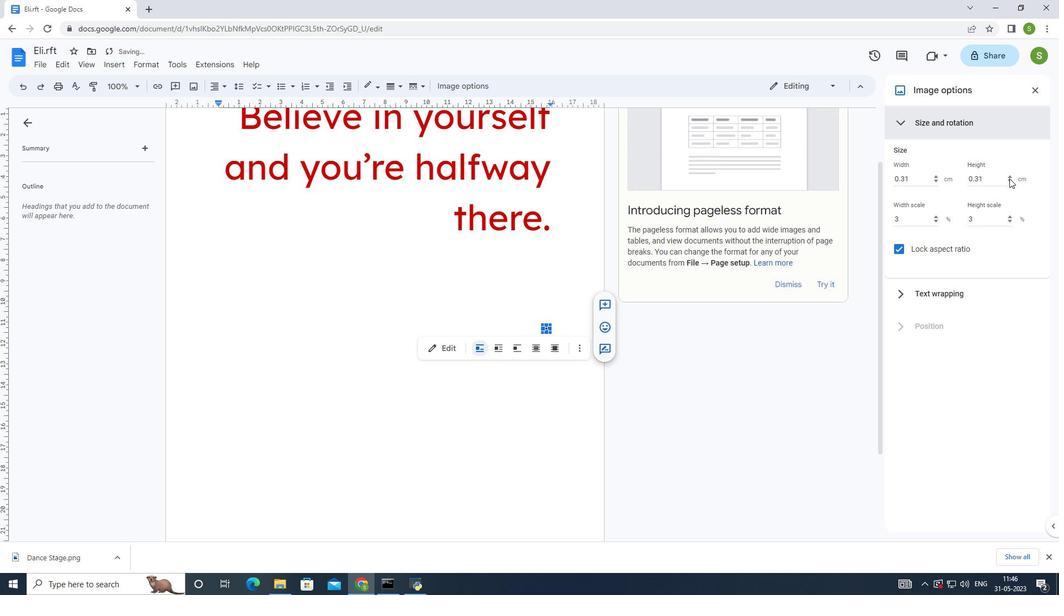
Action: Mouse pressed left at (1010, 180)
Screenshot: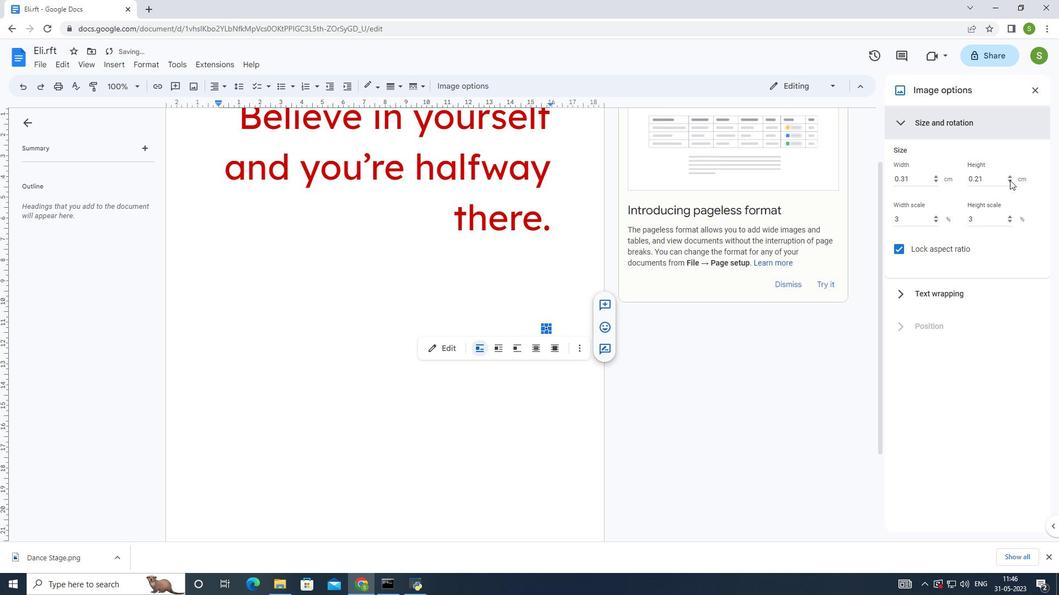 
Action: Mouse pressed left at (1010, 180)
Screenshot: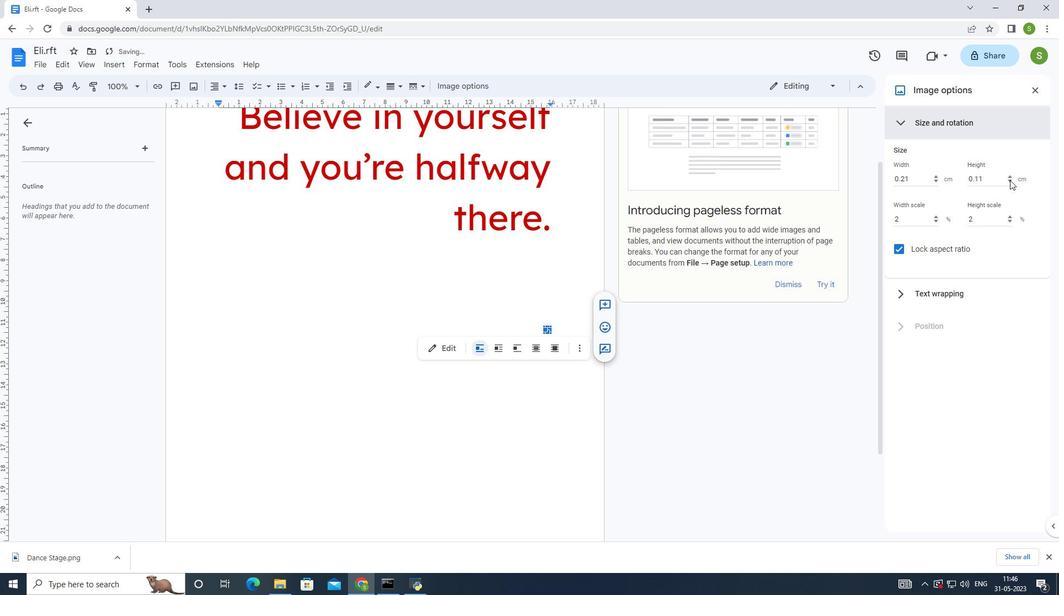 
Action: Mouse pressed left at (1010, 180)
Screenshot: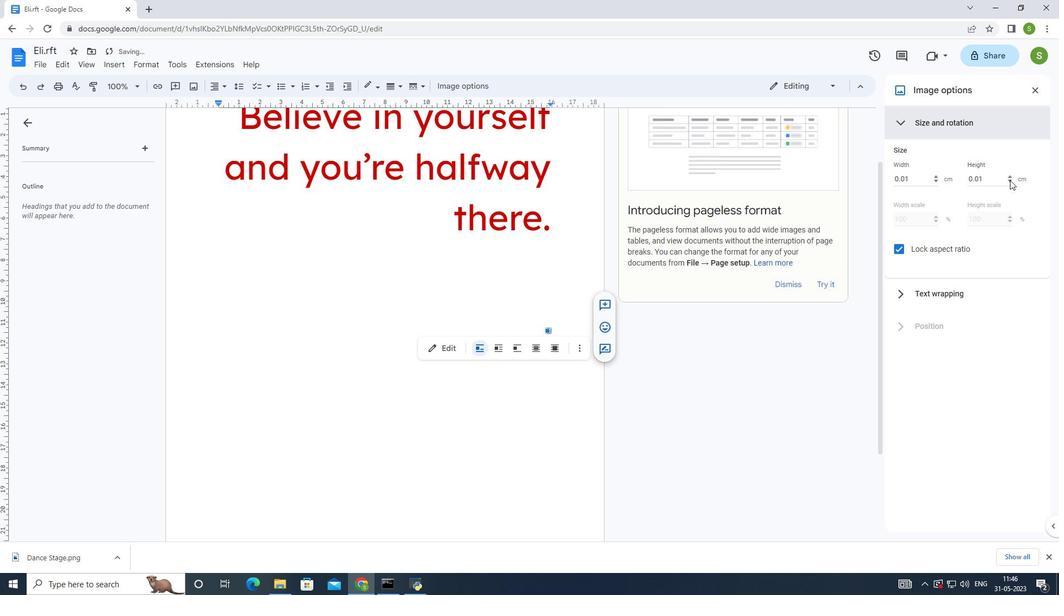 
Action: Mouse moved to (1010, 177)
Screenshot: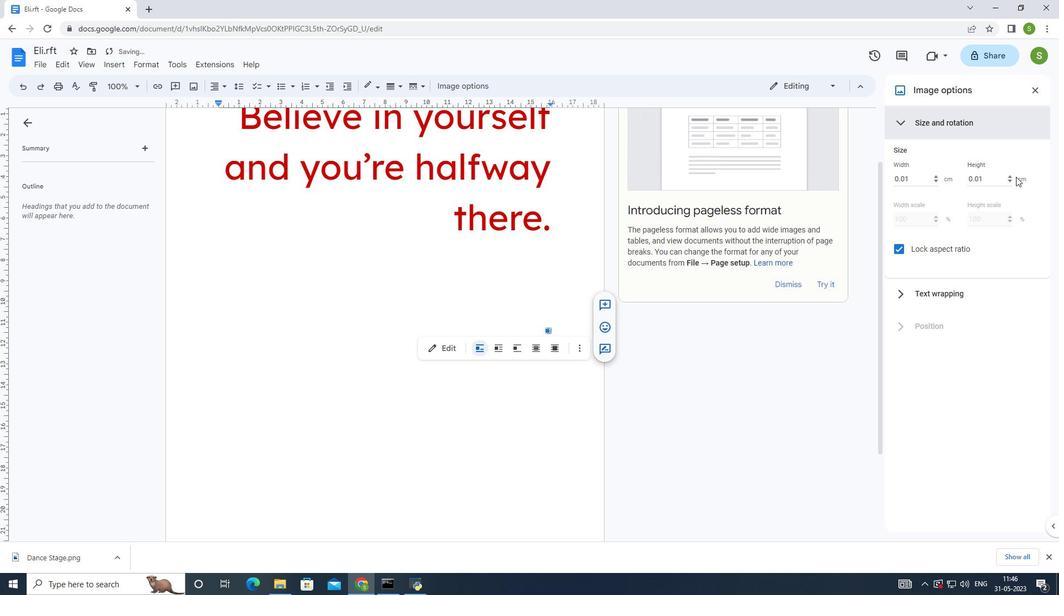 
Action: Mouse pressed left at (1010, 177)
Screenshot: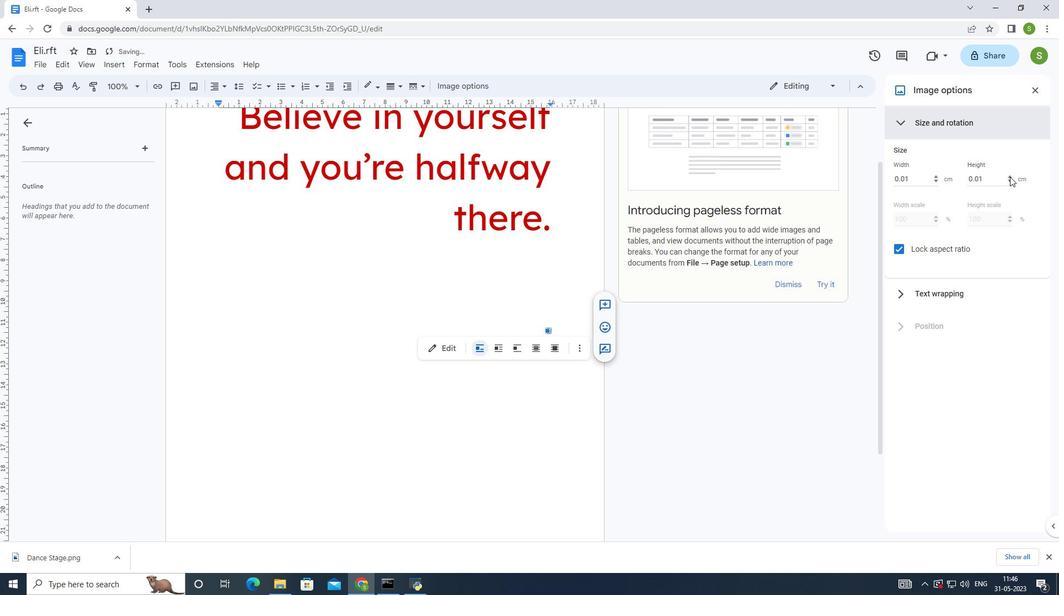 
Action: Mouse pressed left at (1010, 177)
Screenshot: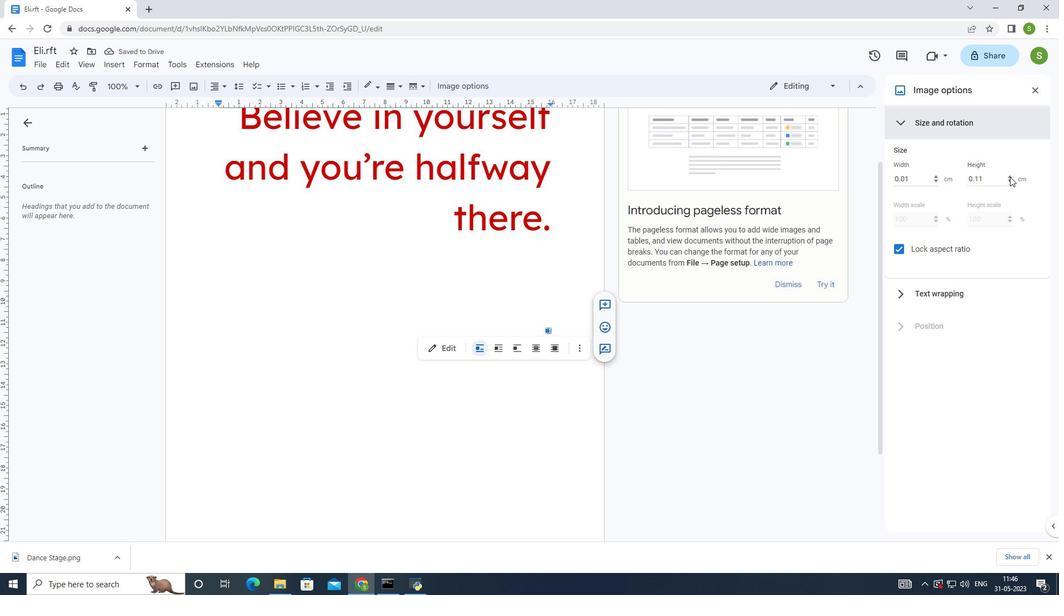 
Action: Mouse pressed left at (1010, 177)
Screenshot: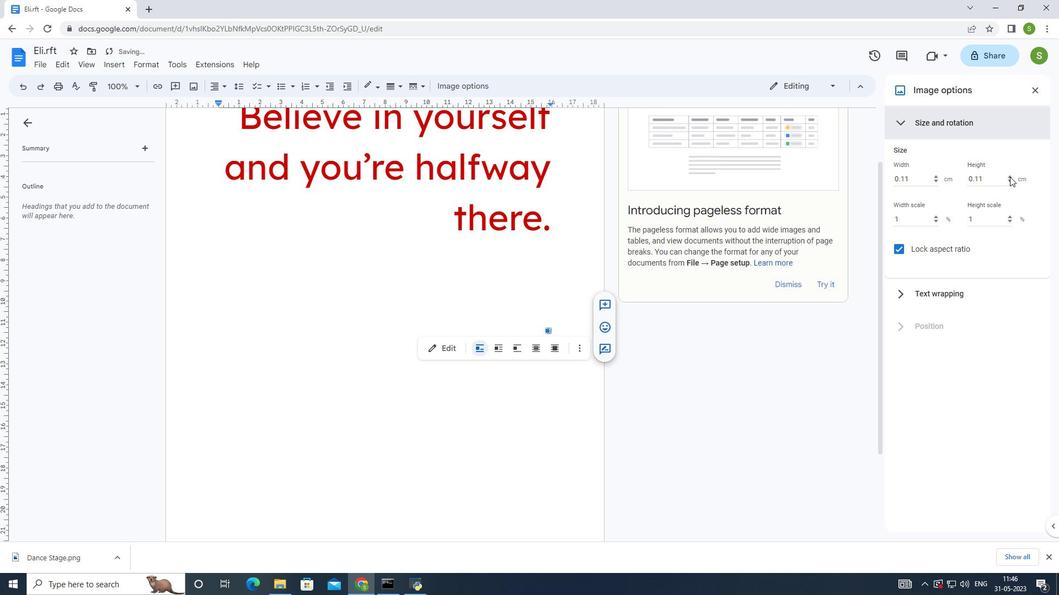 
Action: Mouse pressed left at (1010, 177)
Screenshot: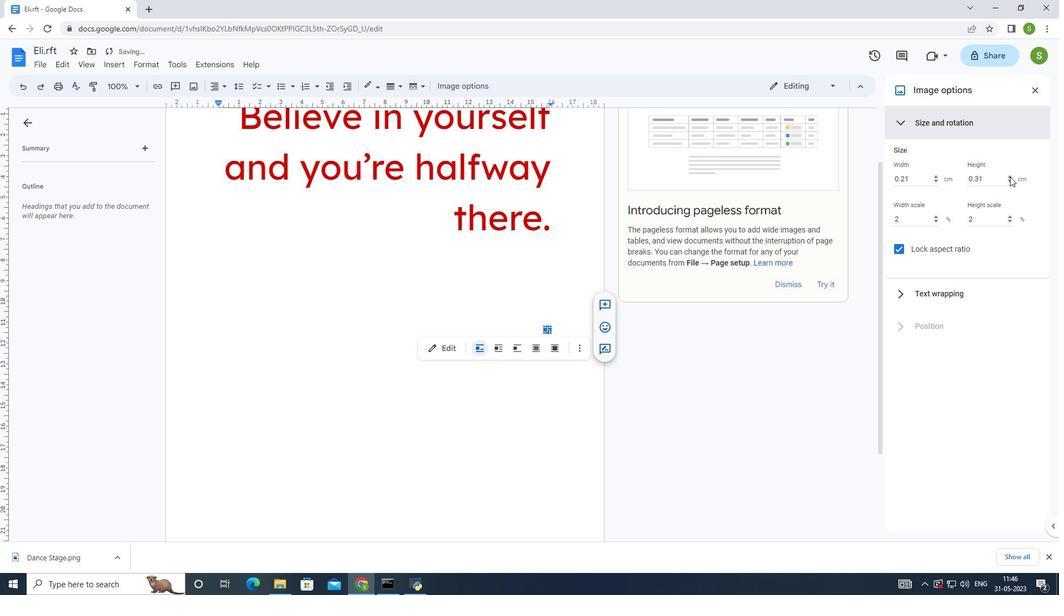 
Action: Mouse pressed left at (1010, 177)
Screenshot: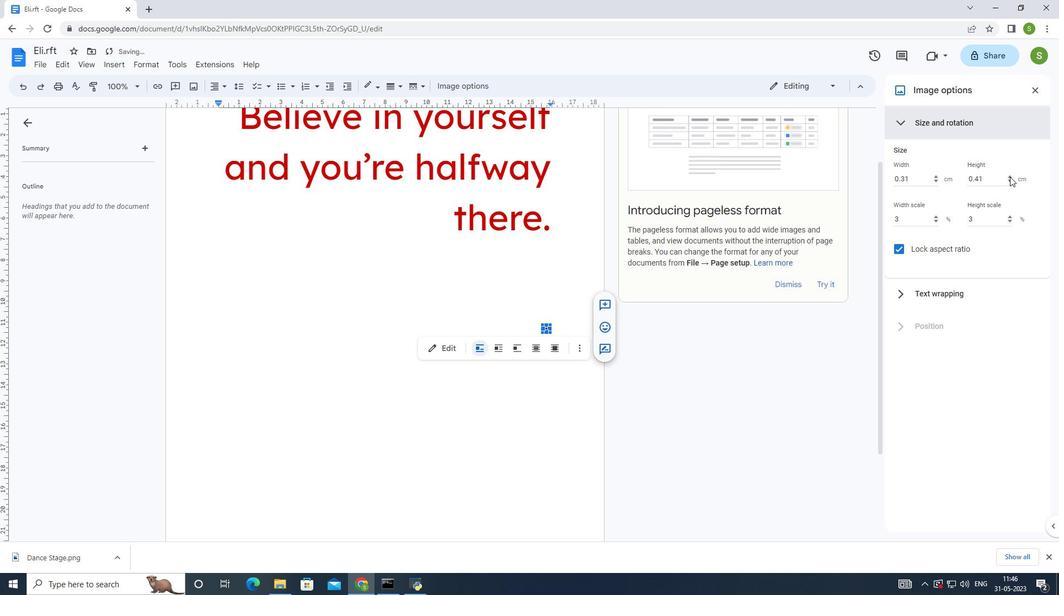 
Action: Mouse pressed left at (1010, 177)
Screenshot: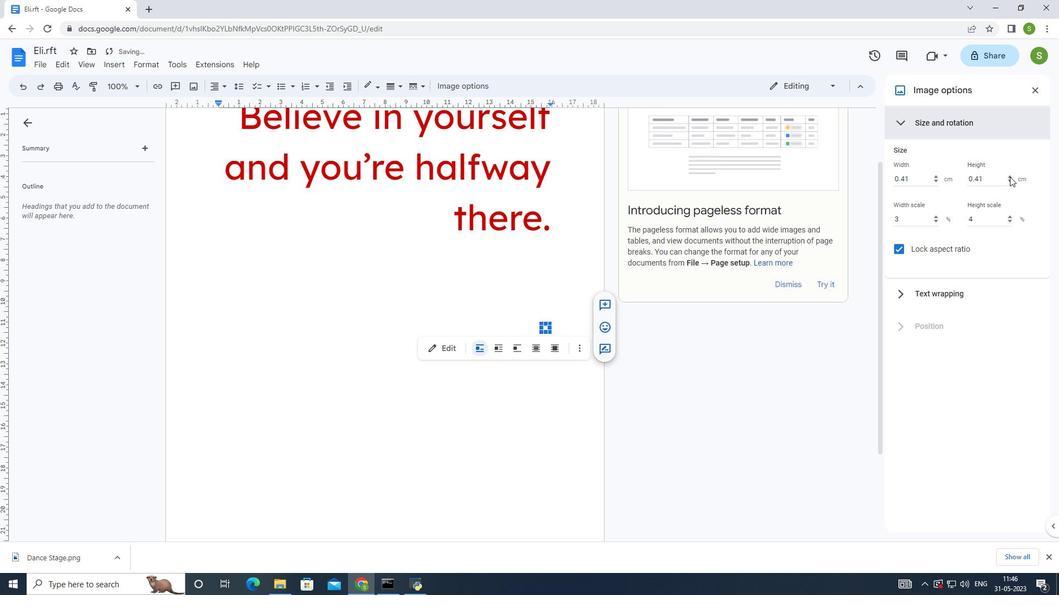 
Action: Mouse moved to (1010, 175)
Screenshot: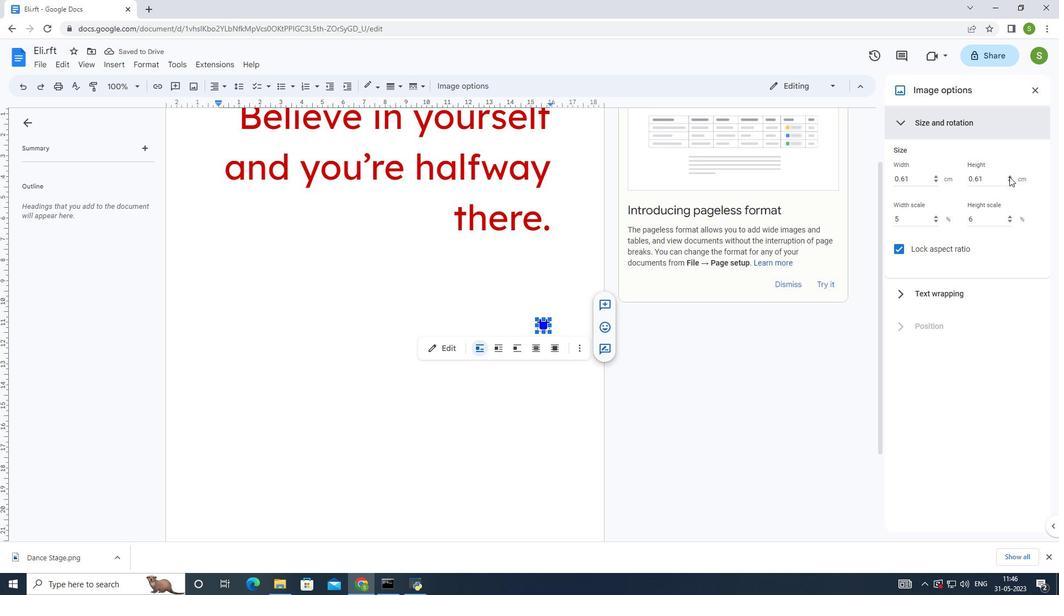 
Action: Mouse pressed left at (1010, 175)
Screenshot: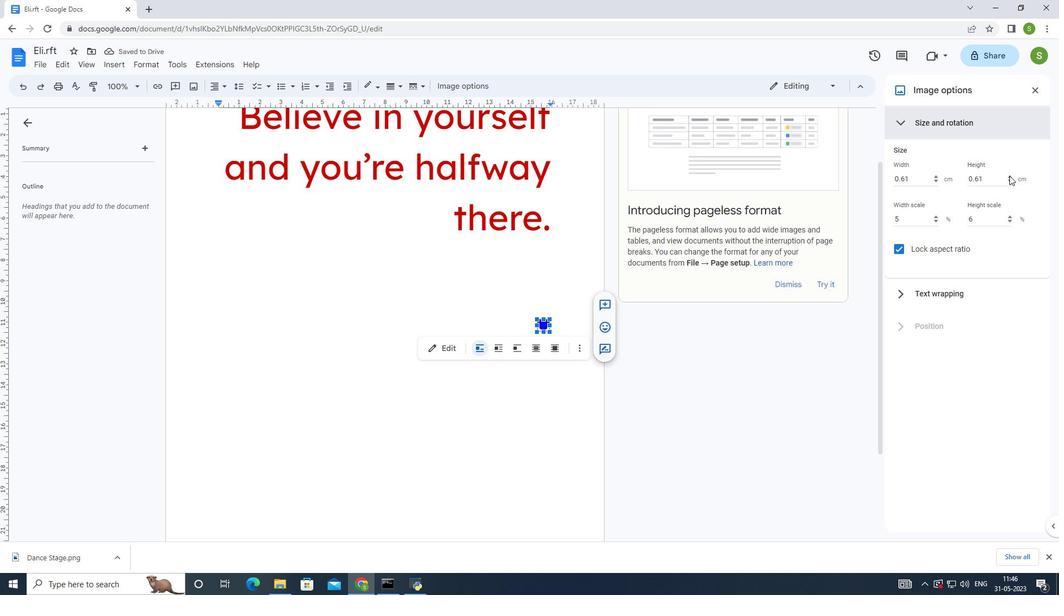 
Action: Mouse pressed left at (1010, 175)
Screenshot: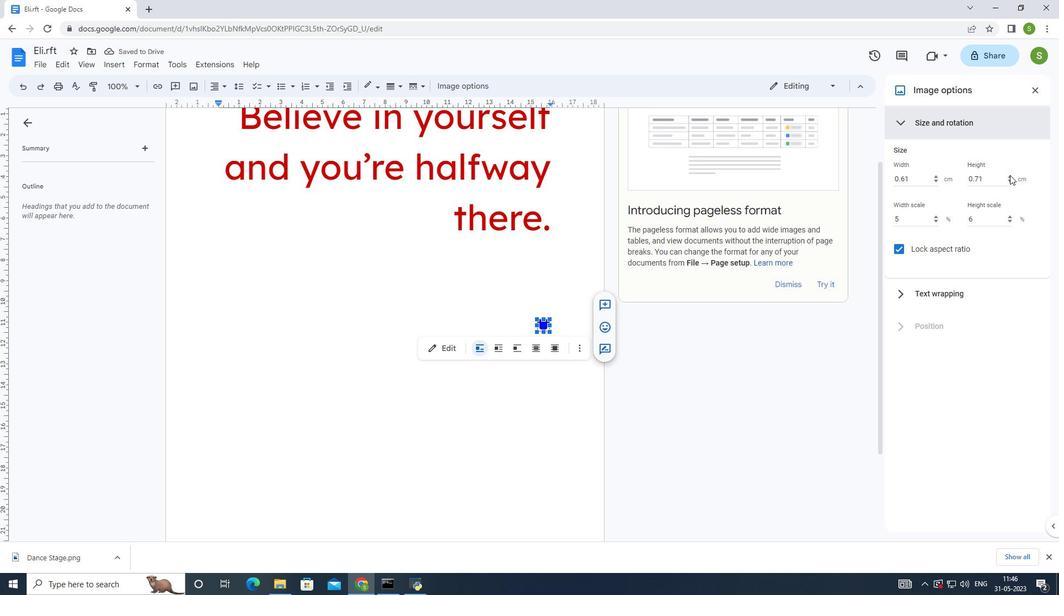 
Action: Mouse pressed left at (1010, 175)
Screenshot: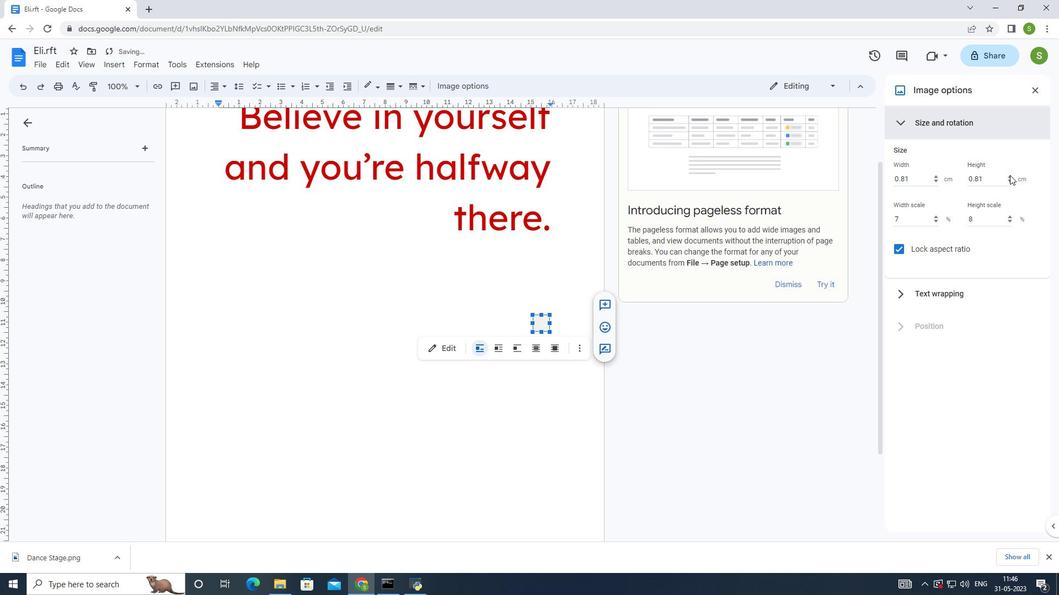 
Action: Mouse moved to (564, 284)
Screenshot: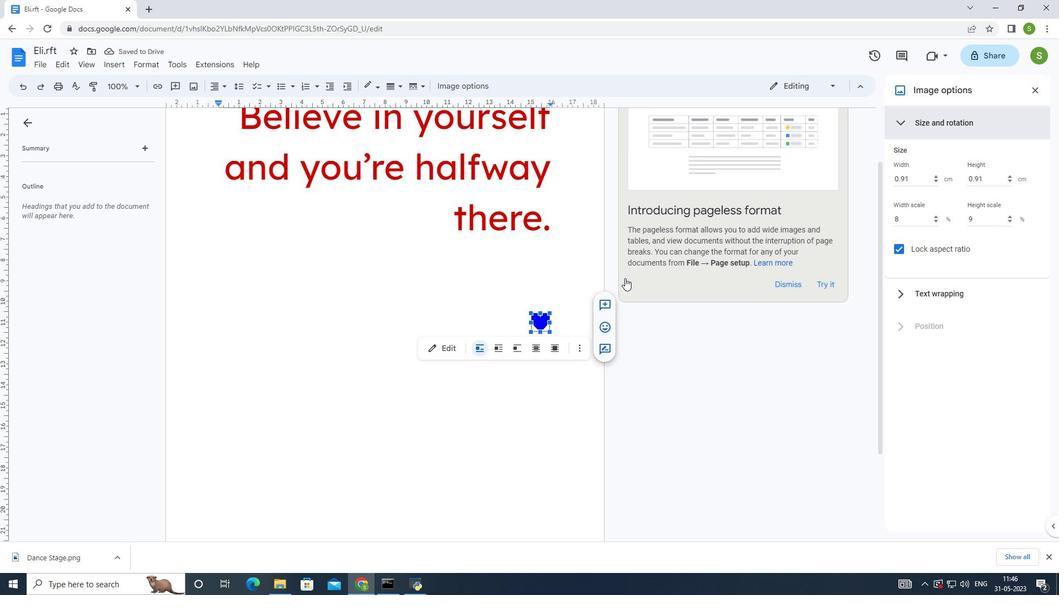 
Action: Mouse pressed left at (564, 284)
Screenshot: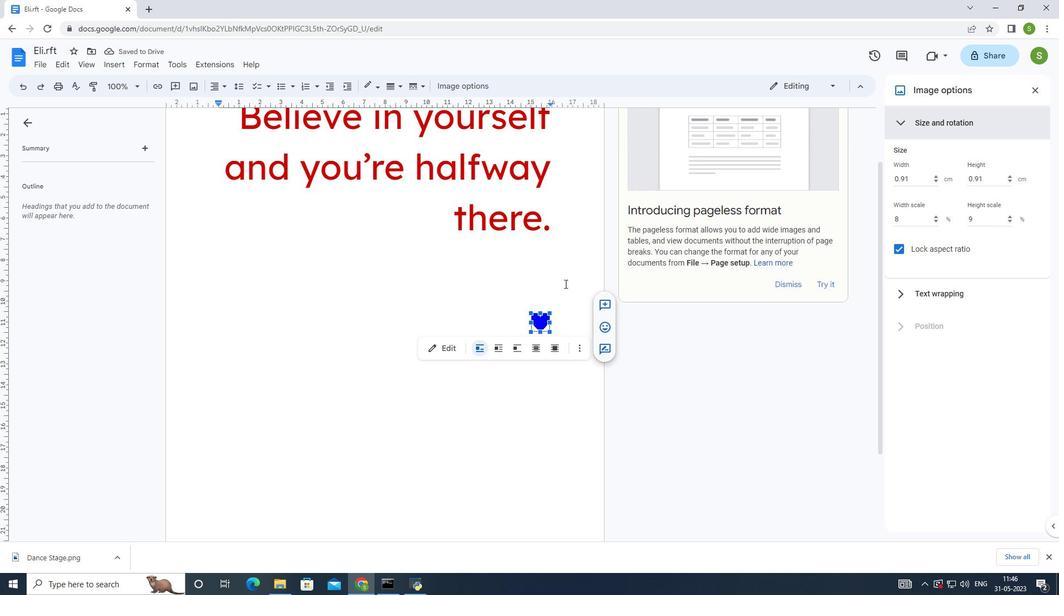 
Action: Mouse moved to (572, 273)
Screenshot: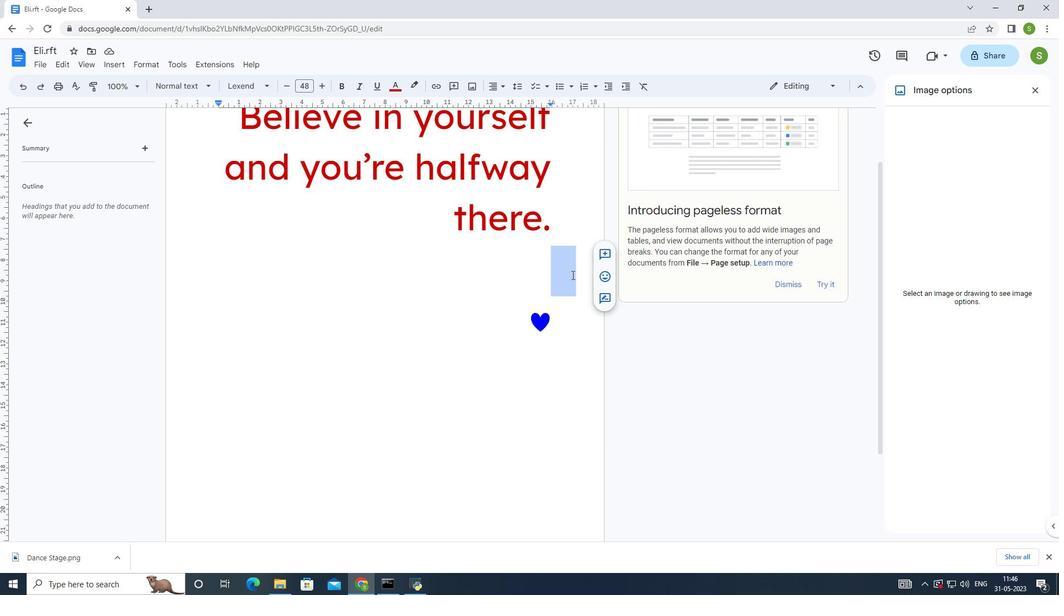 
